 Task: Look for space in Lahr, Germany from 5th June, 2023 to 16th June, 2023 for 2 adults in price range Rs.7000 to Rs.15000. Place can be entire place with 1  bedroom having 1 bed and 1 bathroom. Property type can be house, flat, guest house, hotel. Booking option can be shelf check-in. Required host language is English.
Action: Mouse moved to (408, 112)
Screenshot: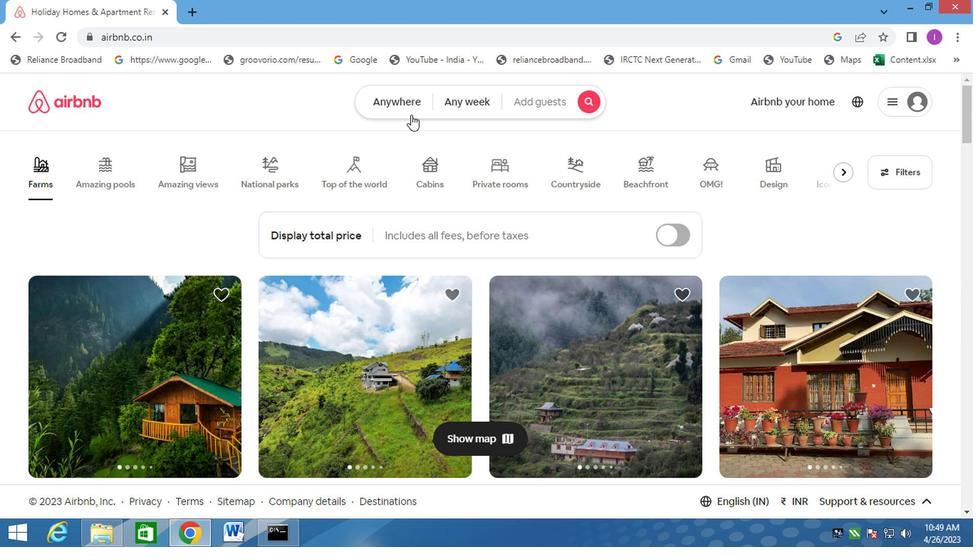 
Action: Mouse pressed left at (408, 112)
Screenshot: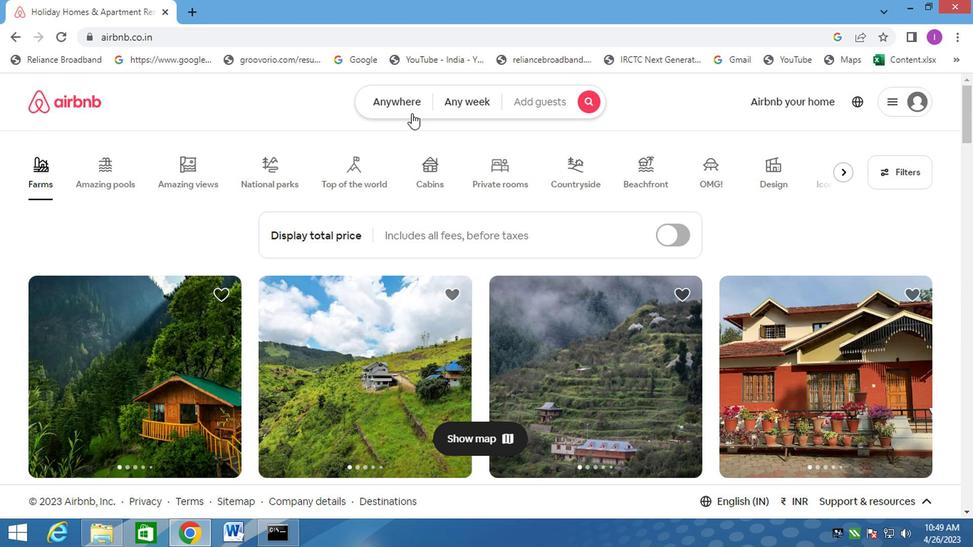
Action: Mouse moved to (283, 155)
Screenshot: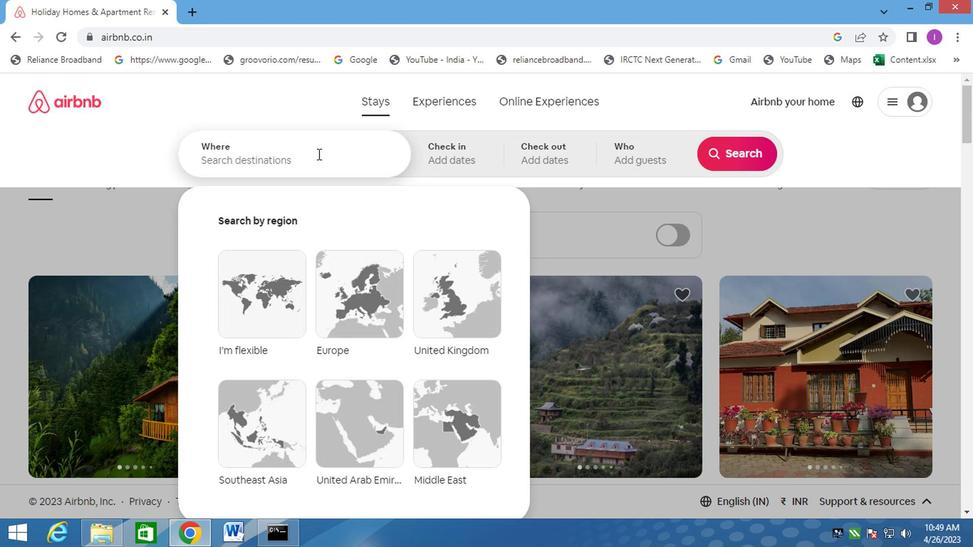 
Action: Mouse pressed left at (283, 155)
Screenshot: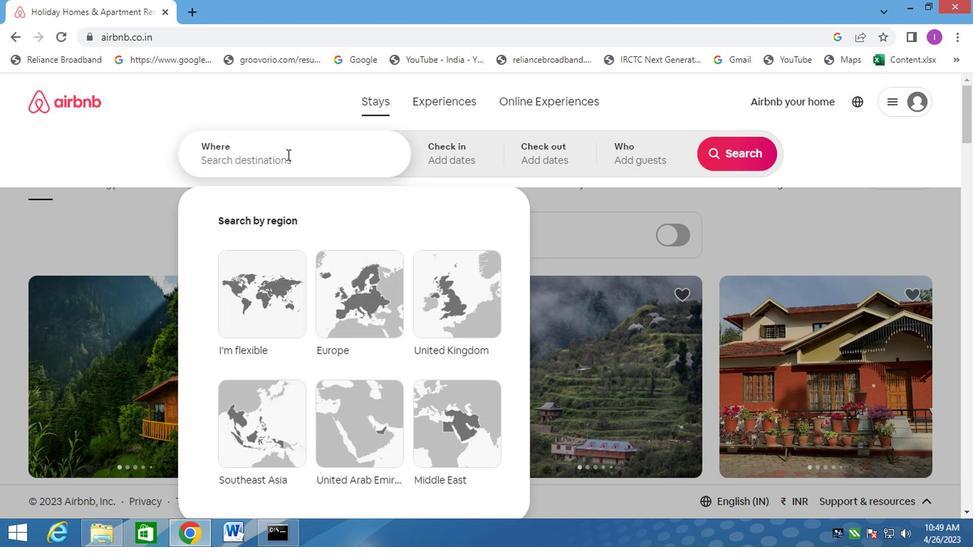 
Action: Key pressed <Key.shift>LAHR,GERMANY
Screenshot: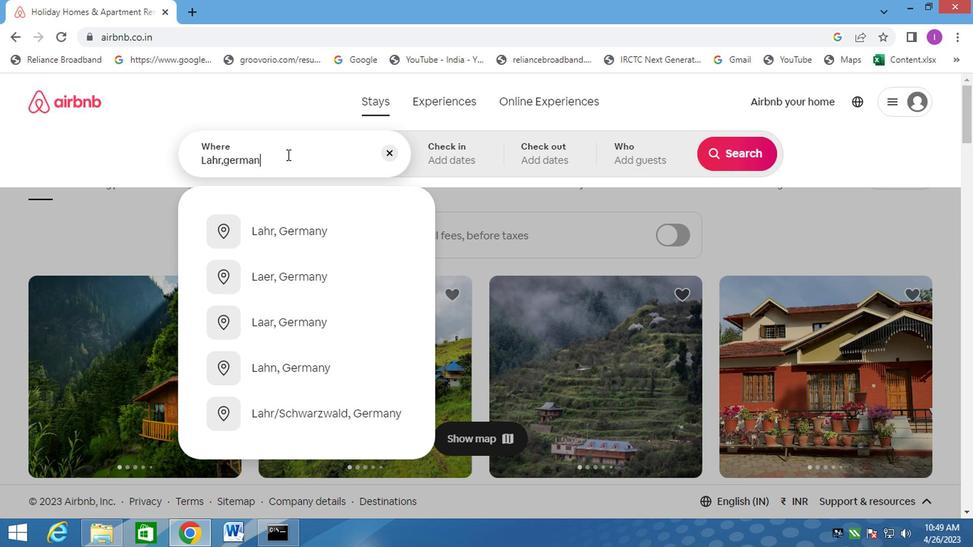 
Action: Mouse moved to (275, 238)
Screenshot: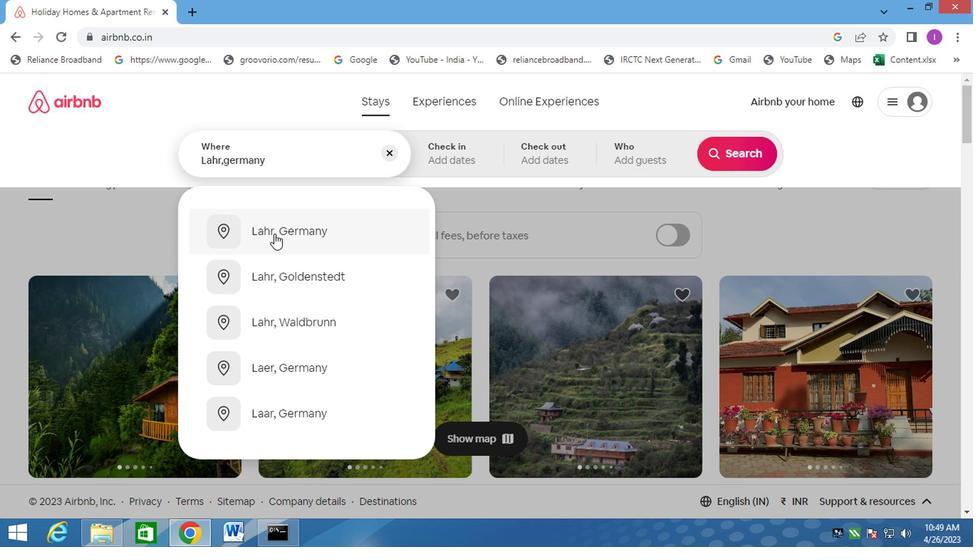 
Action: Mouse pressed left at (275, 238)
Screenshot: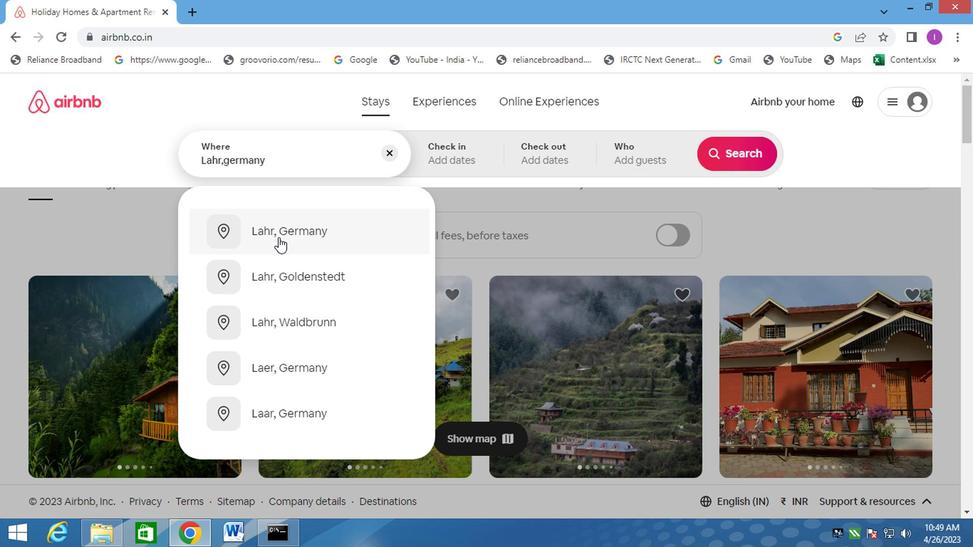 
Action: Mouse moved to (726, 269)
Screenshot: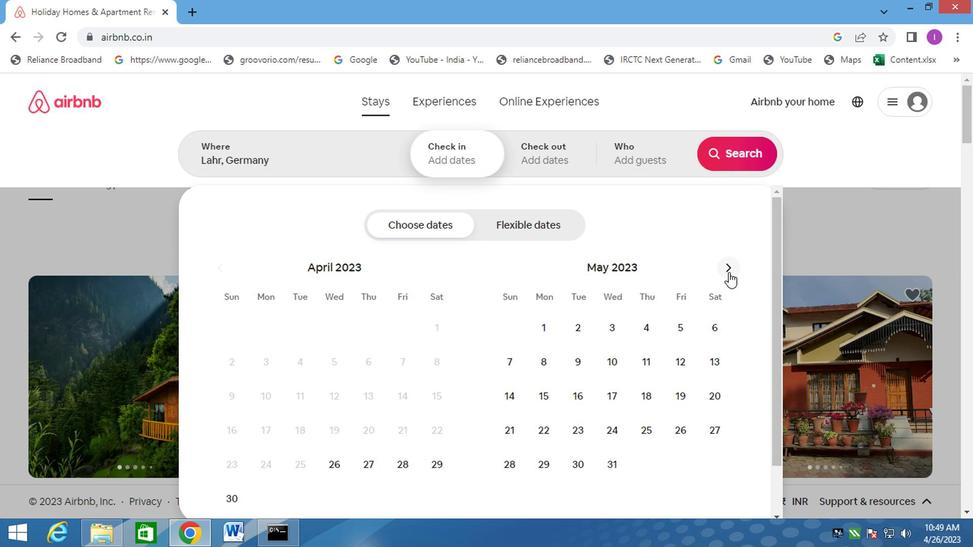
Action: Mouse pressed left at (726, 269)
Screenshot: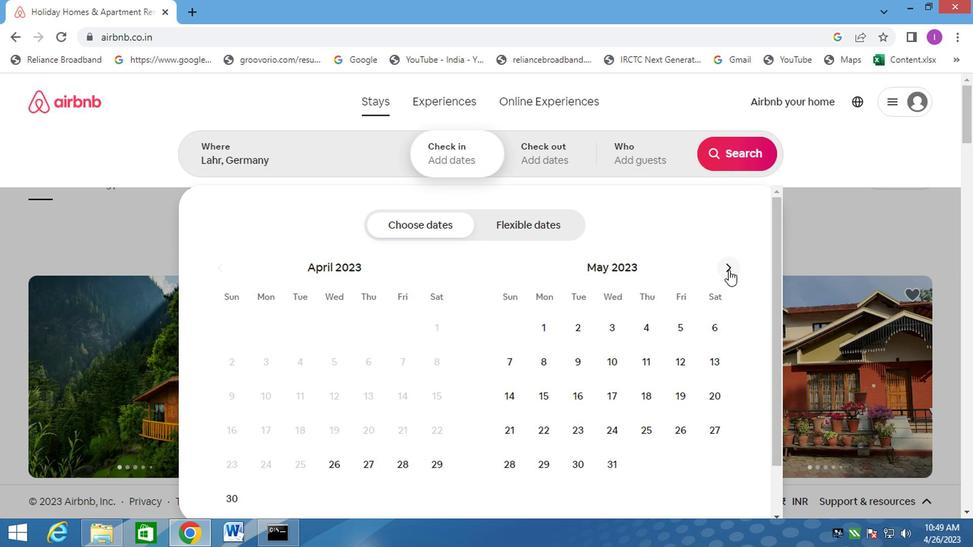 
Action: Mouse moved to (536, 361)
Screenshot: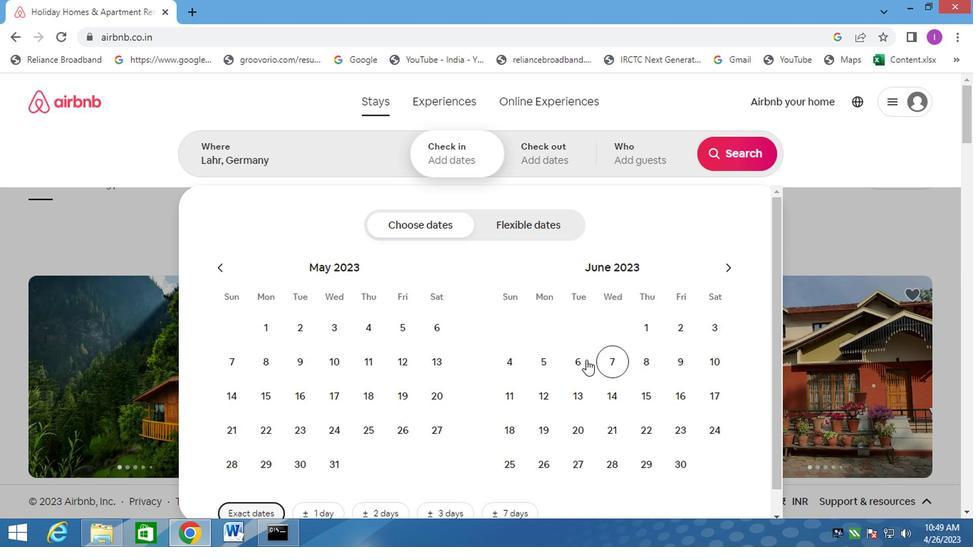 
Action: Mouse pressed left at (536, 361)
Screenshot: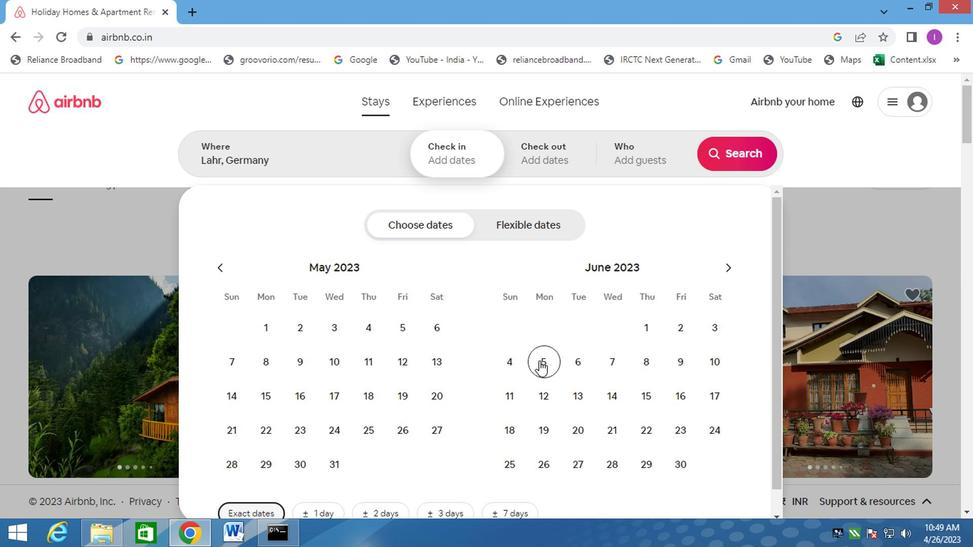 
Action: Mouse moved to (682, 400)
Screenshot: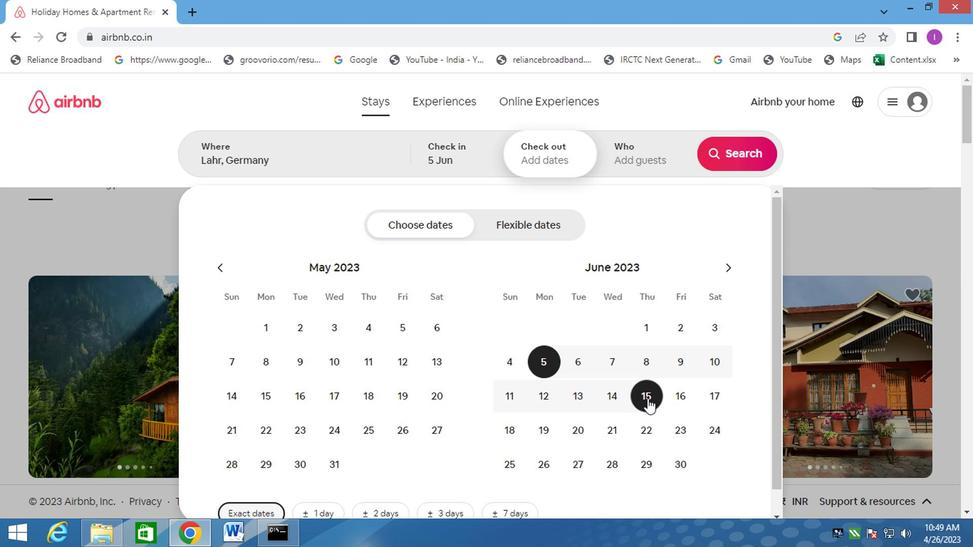 
Action: Mouse pressed left at (682, 400)
Screenshot: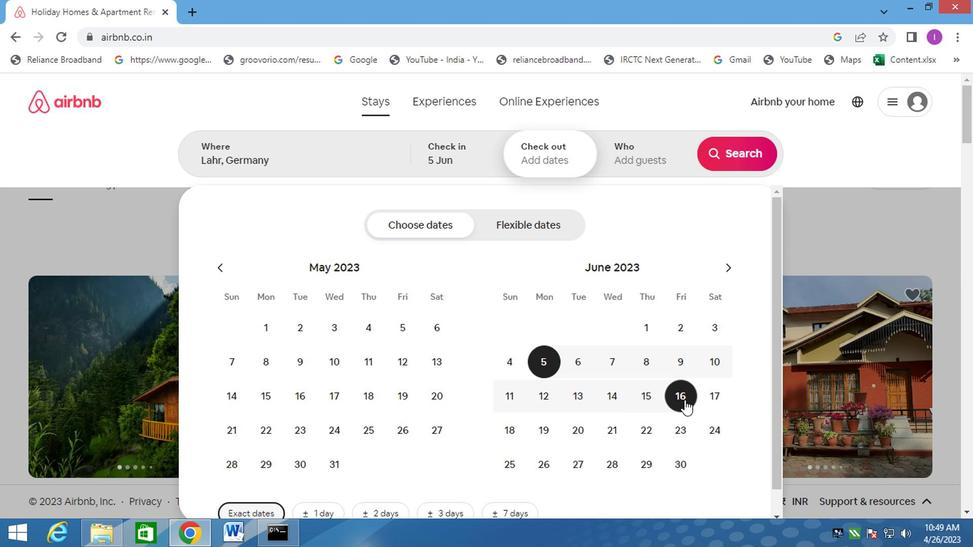 
Action: Mouse moved to (666, 156)
Screenshot: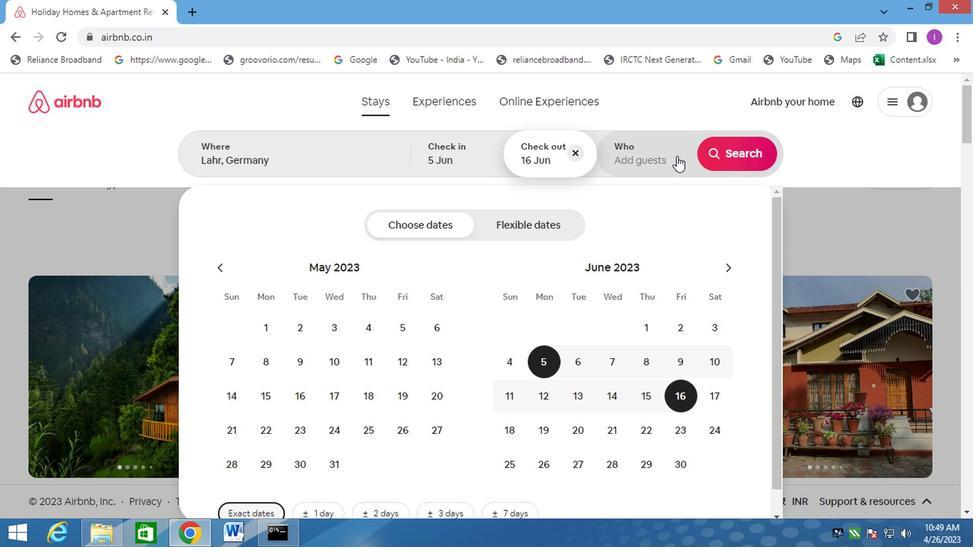 
Action: Mouse pressed left at (666, 156)
Screenshot: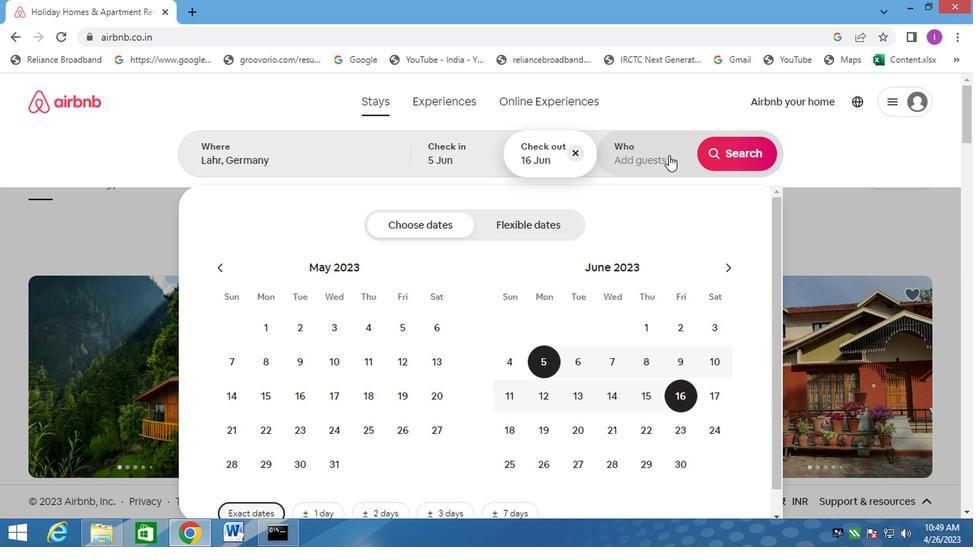 
Action: Mouse moved to (743, 233)
Screenshot: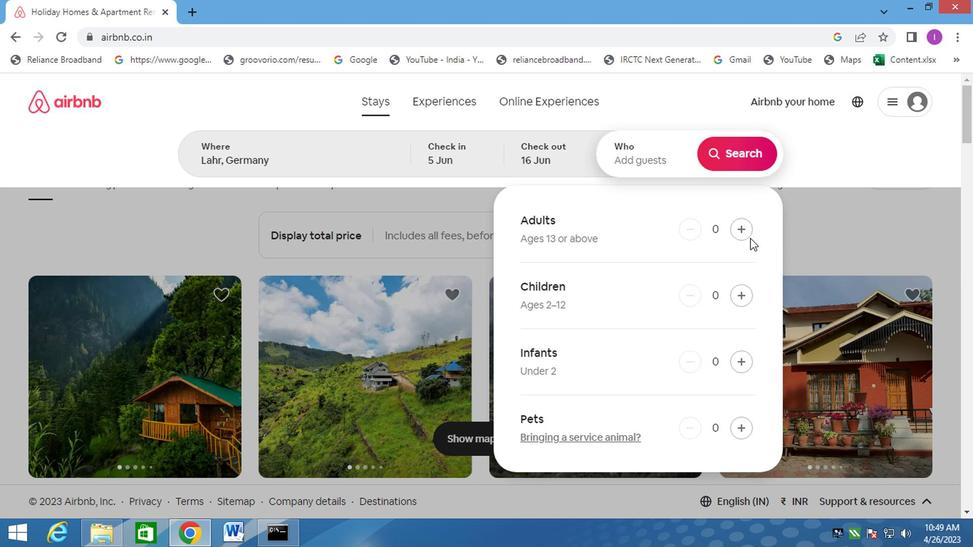 
Action: Mouse pressed left at (743, 233)
Screenshot: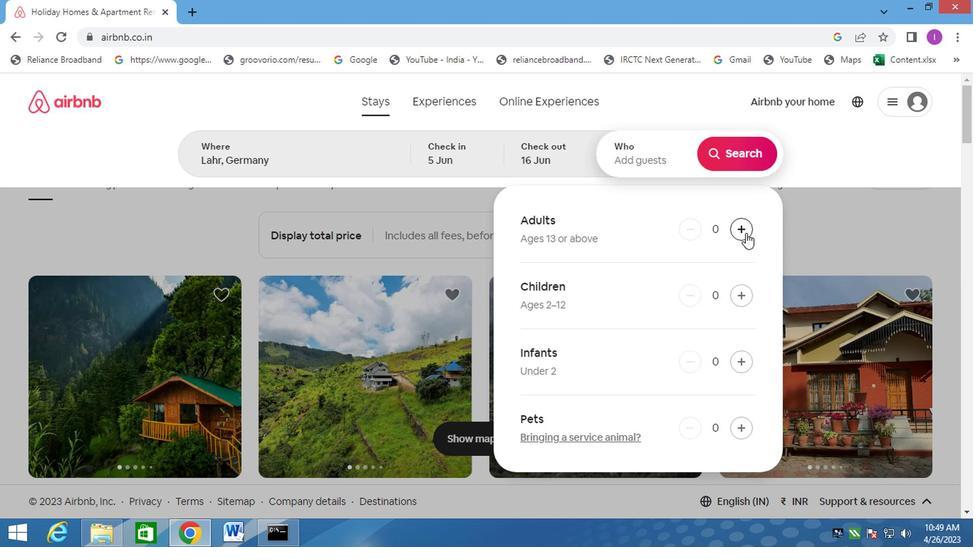 
Action: Mouse pressed left at (743, 233)
Screenshot: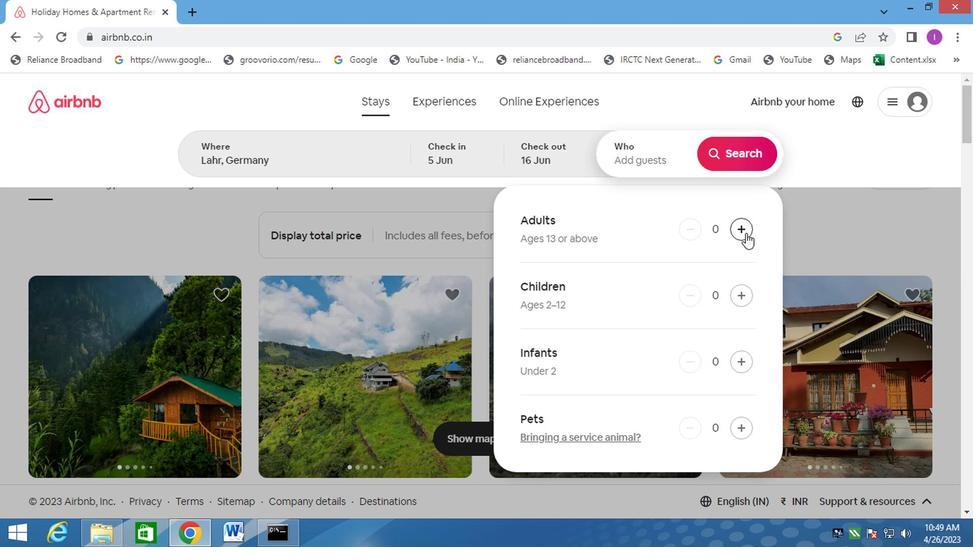 
Action: Mouse pressed left at (743, 233)
Screenshot: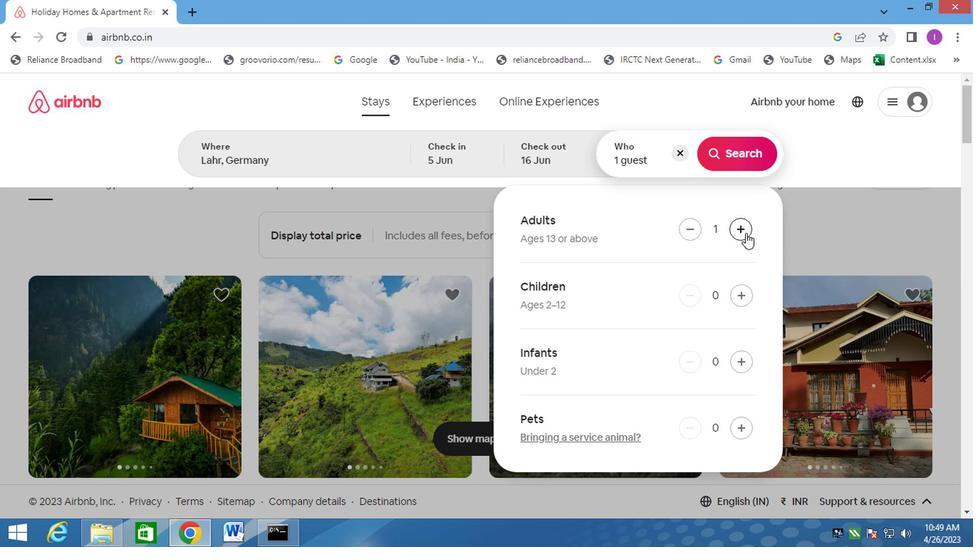 
Action: Mouse pressed left at (743, 233)
Screenshot: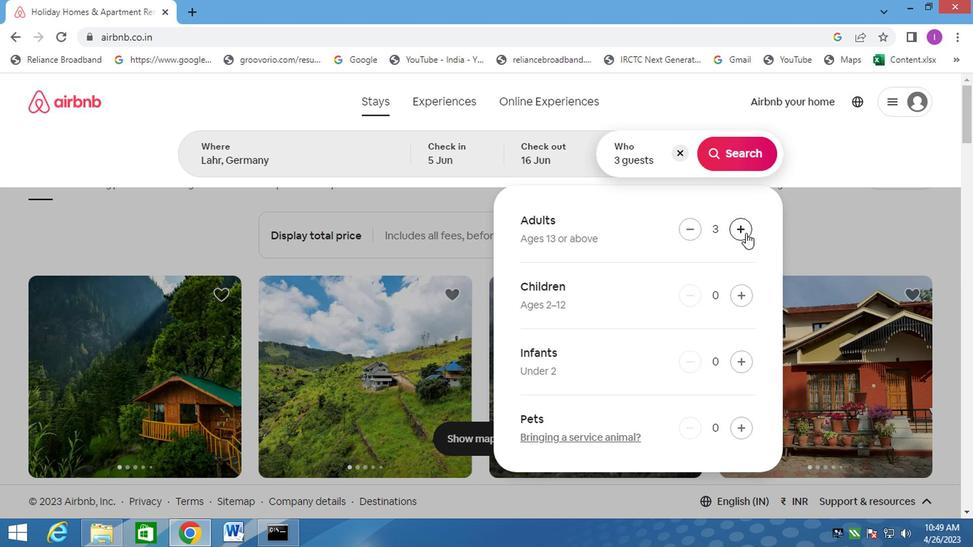 
Action: Mouse pressed left at (743, 233)
Screenshot: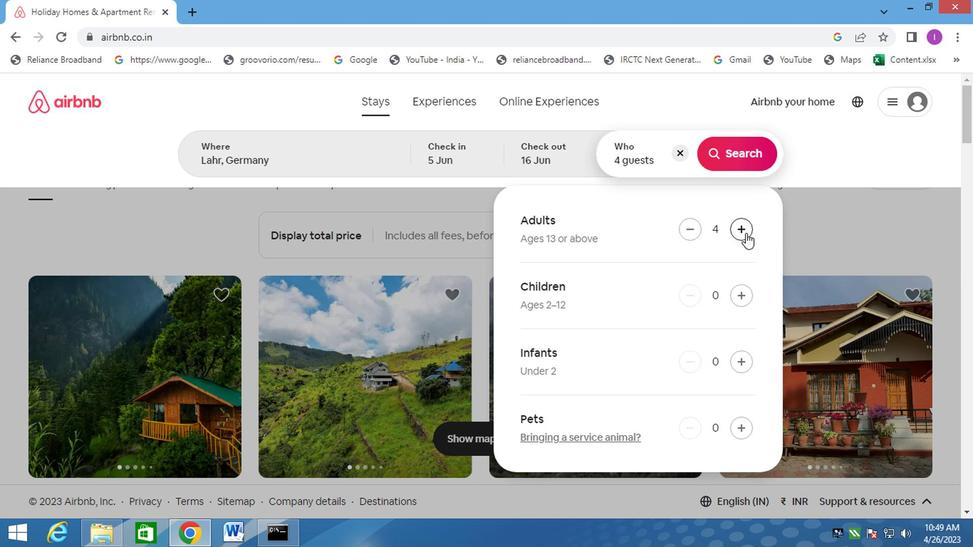 
Action: Mouse moved to (679, 225)
Screenshot: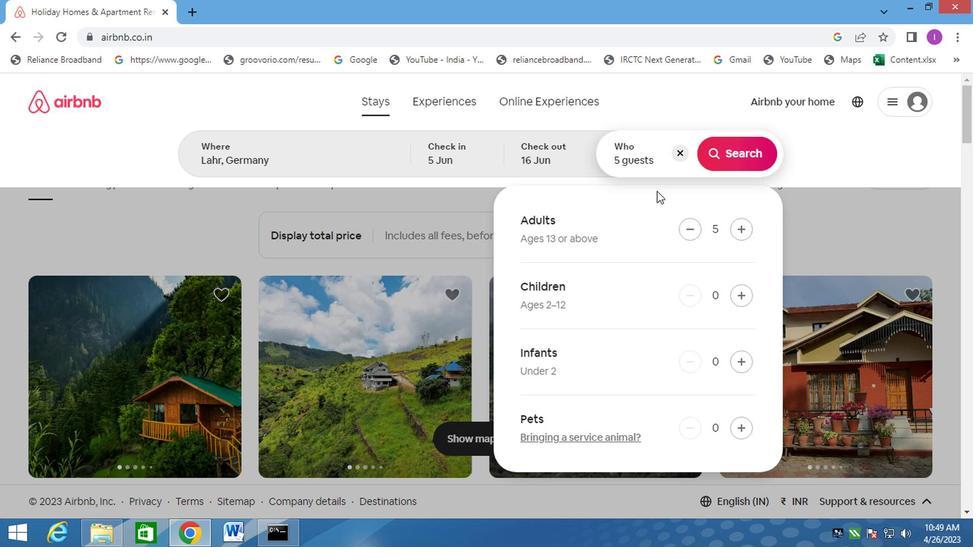 
Action: Mouse pressed left at (679, 225)
Screenshot: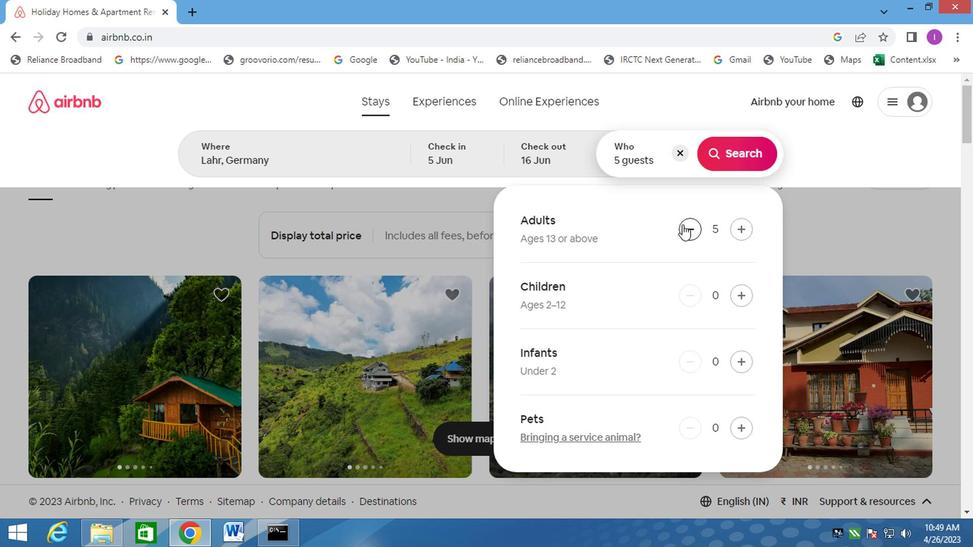 
Action: Mouse pressed left at (679, 225)
Screenshot: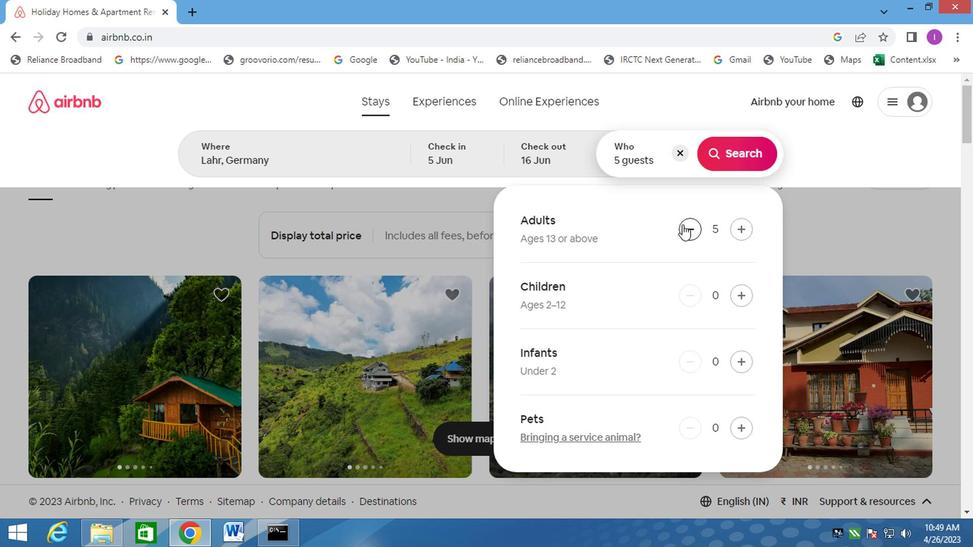 
Action: Mouse pressed left at (679, 225)
Screenshot: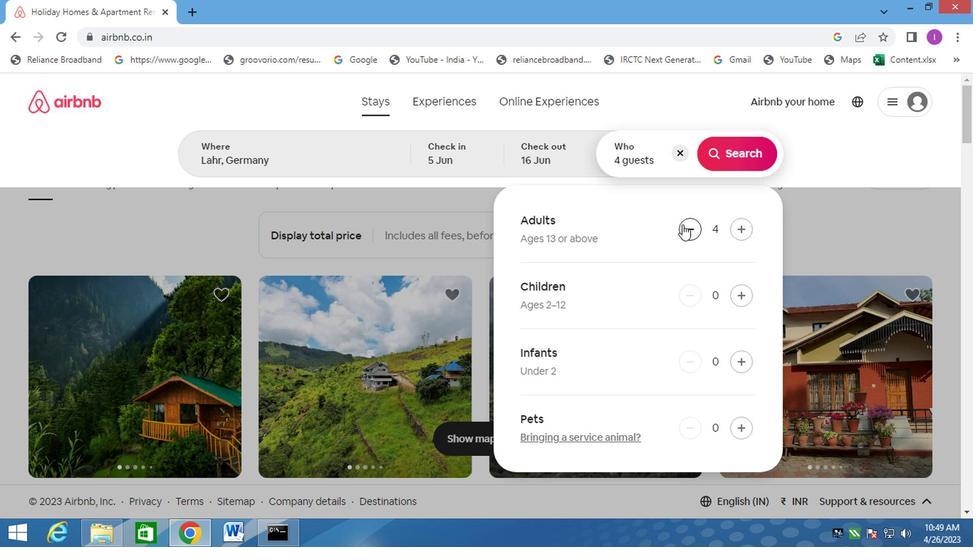 
Action: Mouse moved to (764, 151)
Screenshot: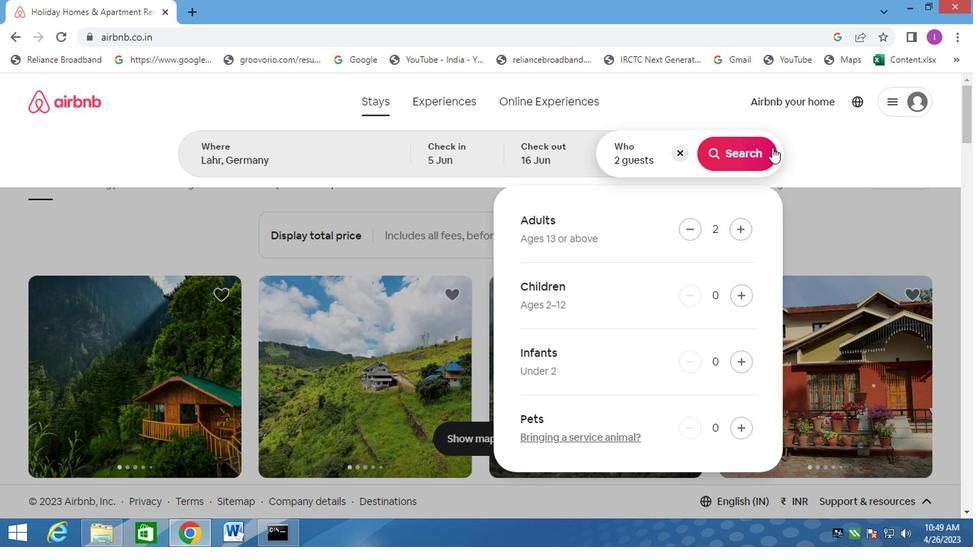 
Action: Mouse pressed left at (764, 151)
Screenshot: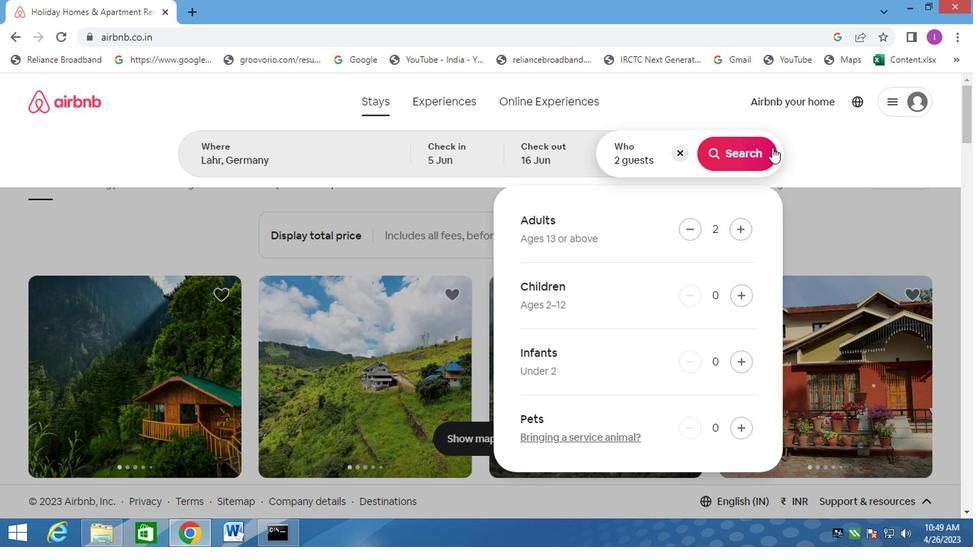 
Action: Mouse moved to (918, 164)
Screenshot: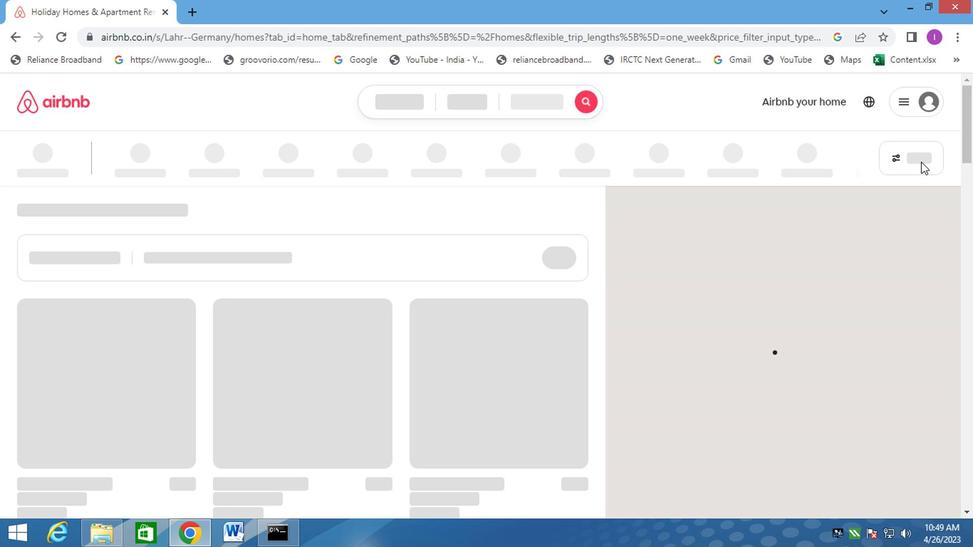 
Action: Mouse pressed left at (918, 164)
Screenshot: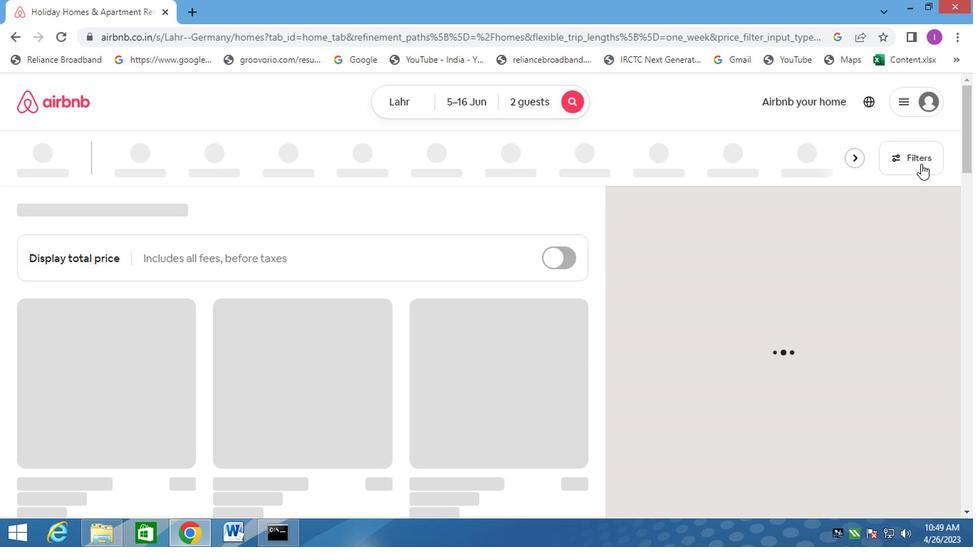 
Action: Mouse moved to (314, 340)
Screenshot: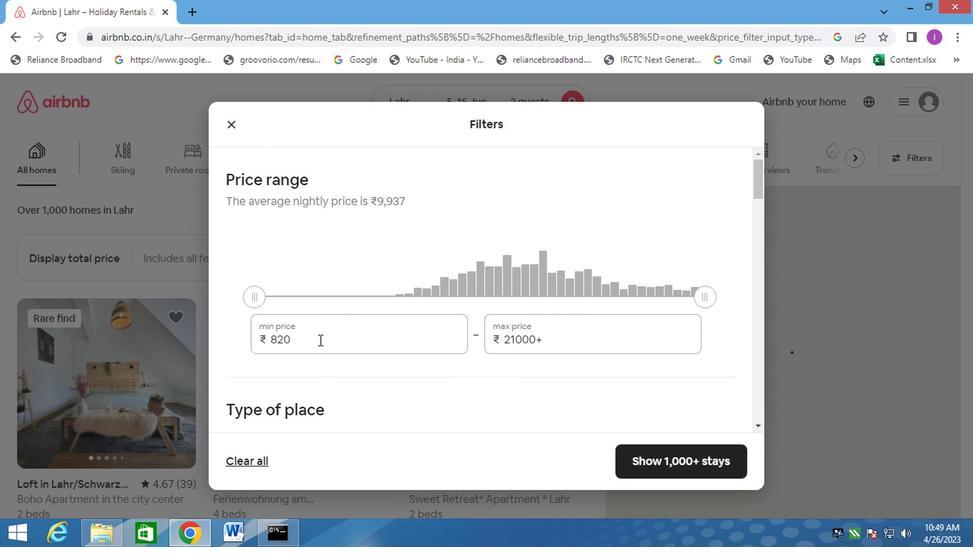 
Action: Mouse pressed left at (314, 340)
Screenshot: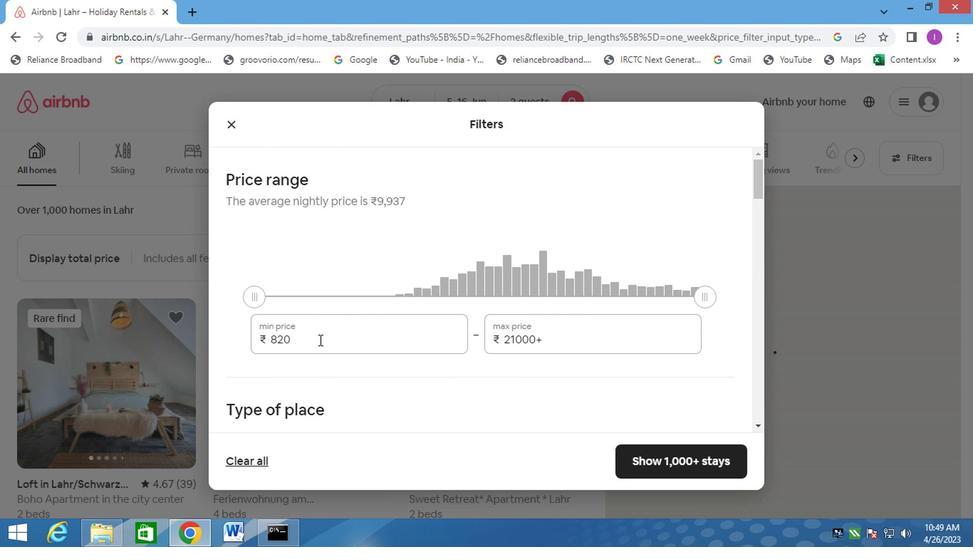 
Action: Mouse moved to (264, 335)
Screenshot: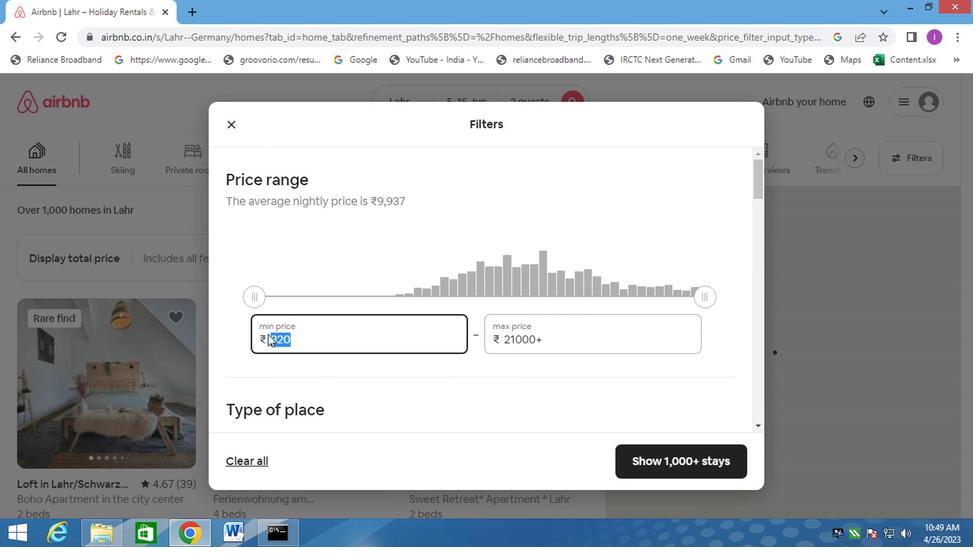 
Action: Key pressed 7000
Screenshot: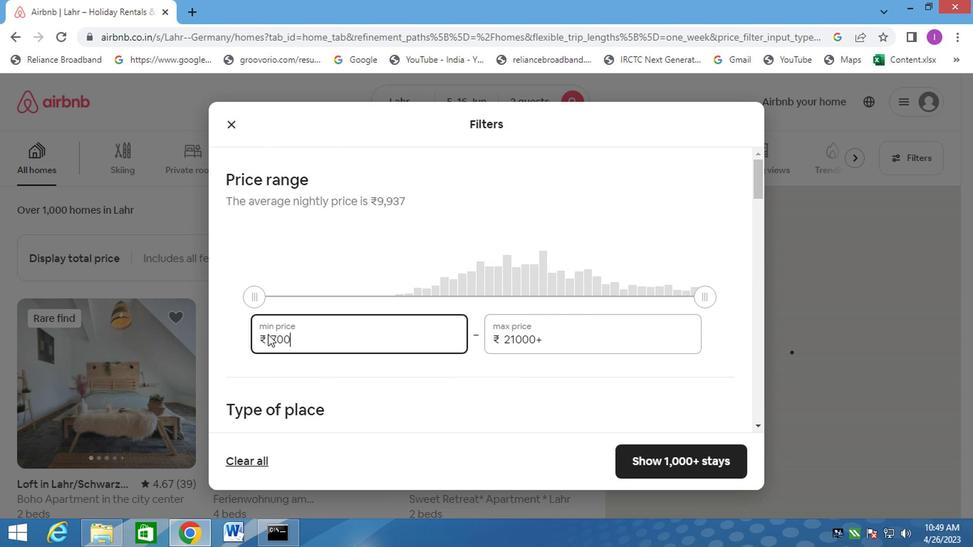 
Action: Mouse moved to (539, 337)
Screenshot: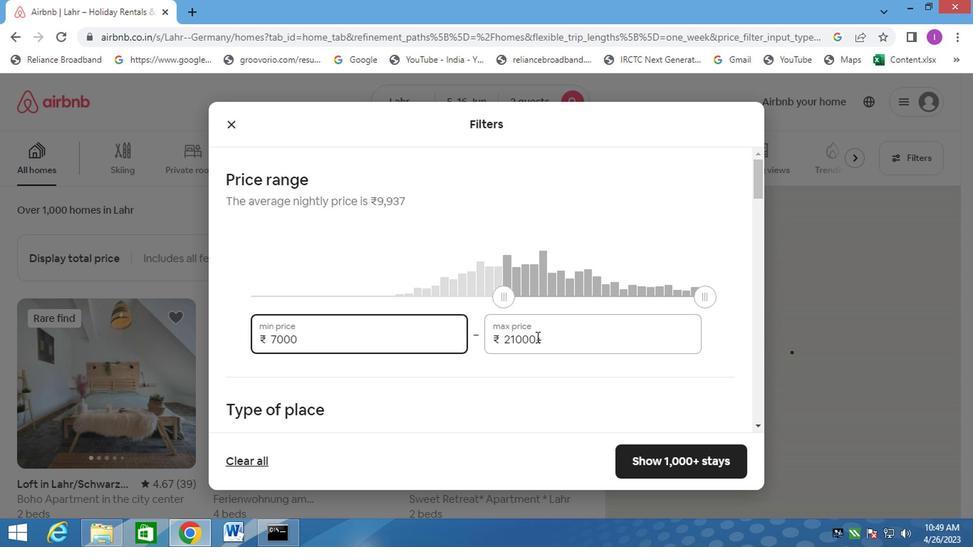 
Action: Mouse pressed left at (539, 337)
Screenshot: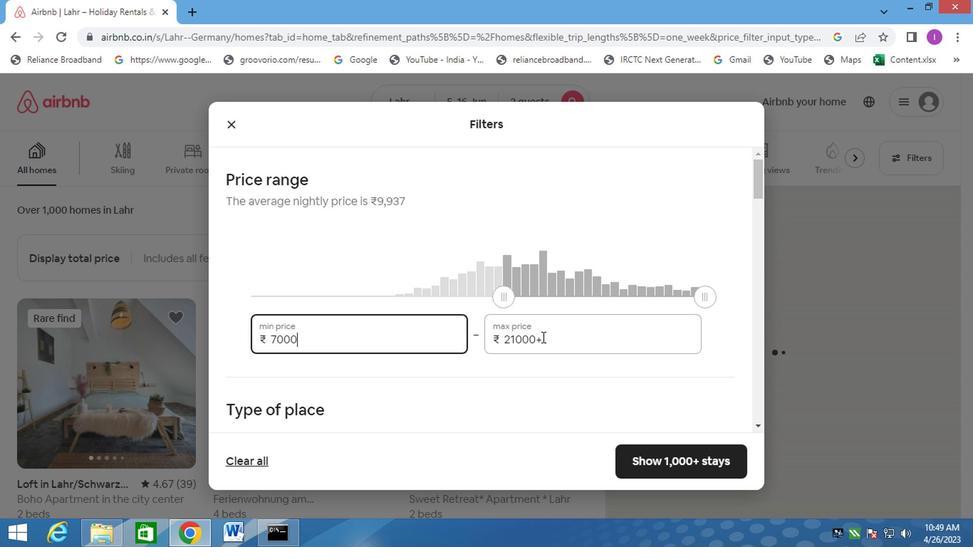 
Action: Mouse moved to (493, 335)
Screenshot: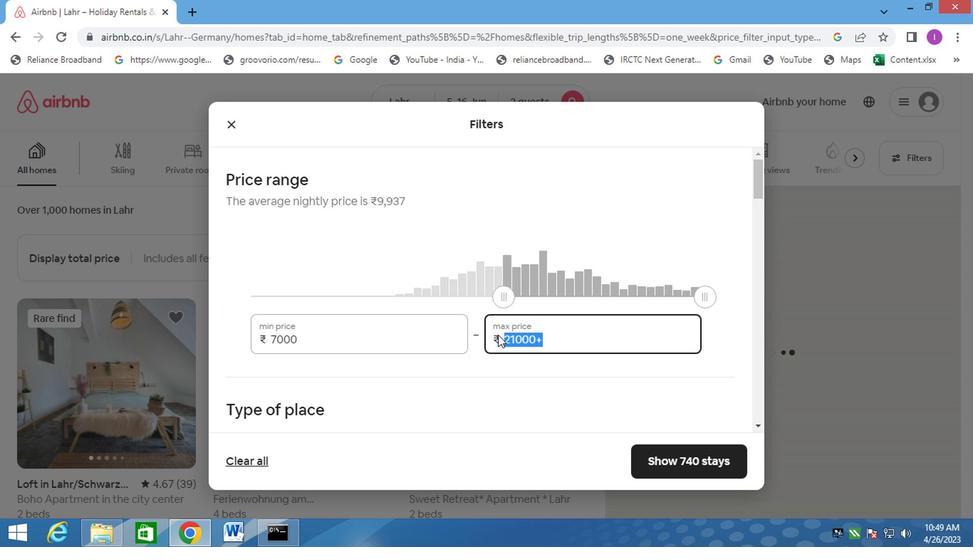 
Action: Key pressed 2<Key.backspace>15000
Screenshot: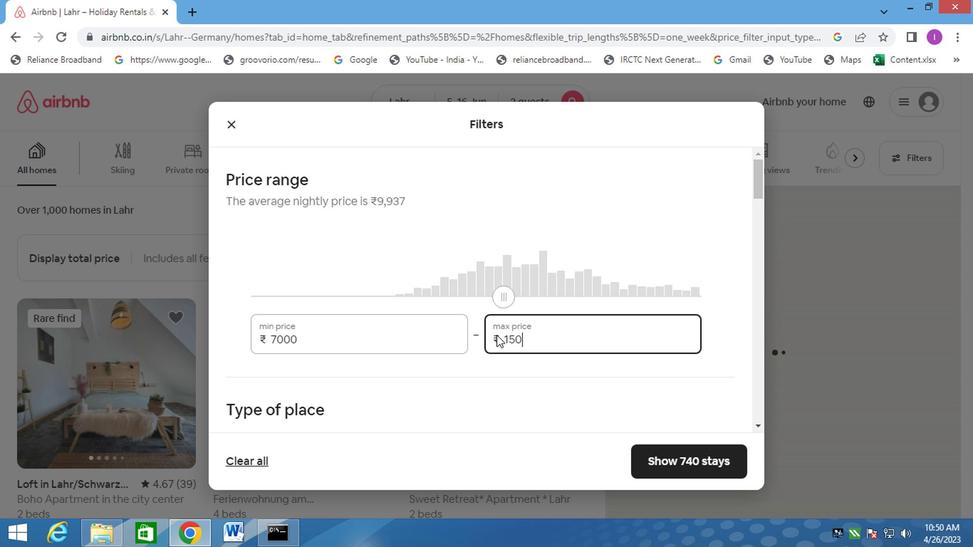 
Action: Mouse moved to (603, 427)
Screenshot: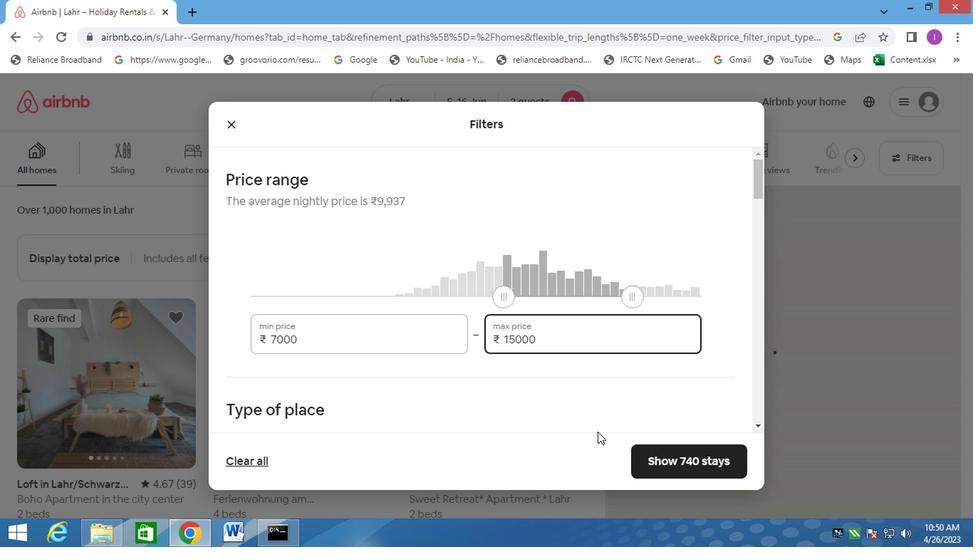 
Action: Mouse scrolled (602, 428) with delta (0, 0)
Screenshot: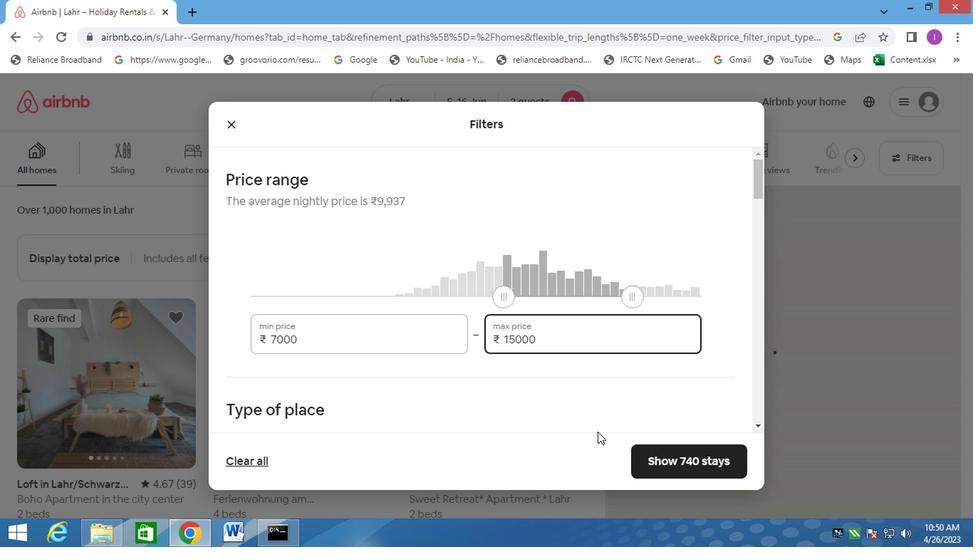 
Action: Mouse scrolled (602, 428) with delta (0, 0)
Screenshot: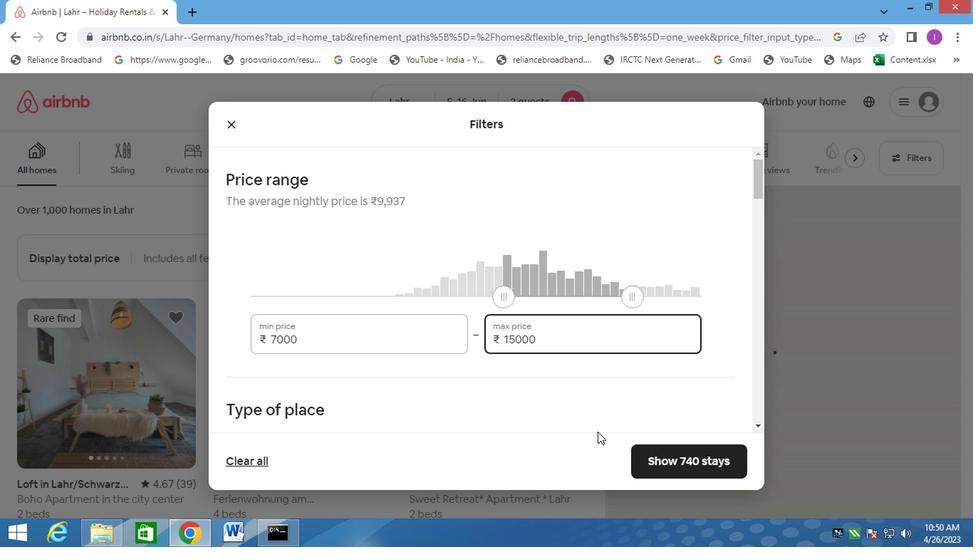 
Action: Mouse moved to (607, 422)
Screenshot: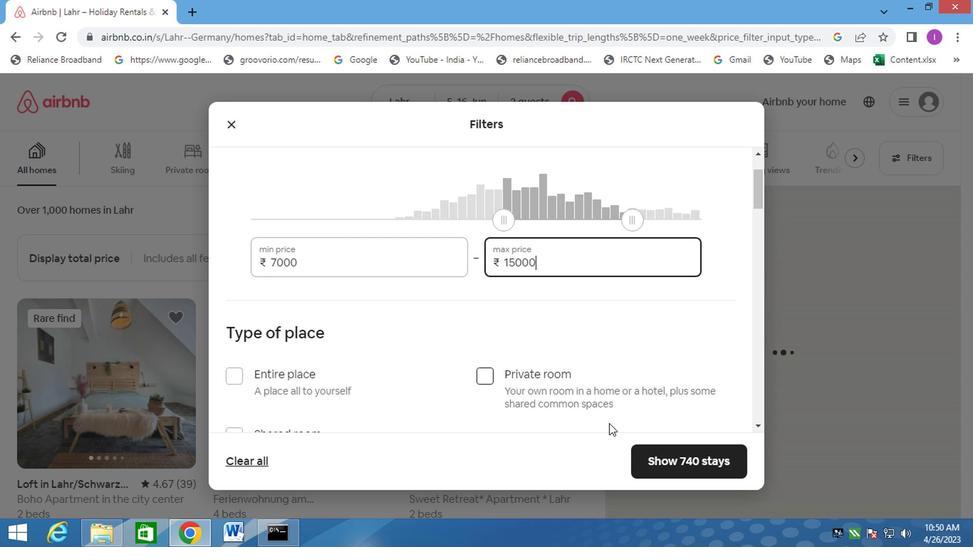 
Action: Mouse scrolled (607, 421) with delta (0, -1)
Screenshot: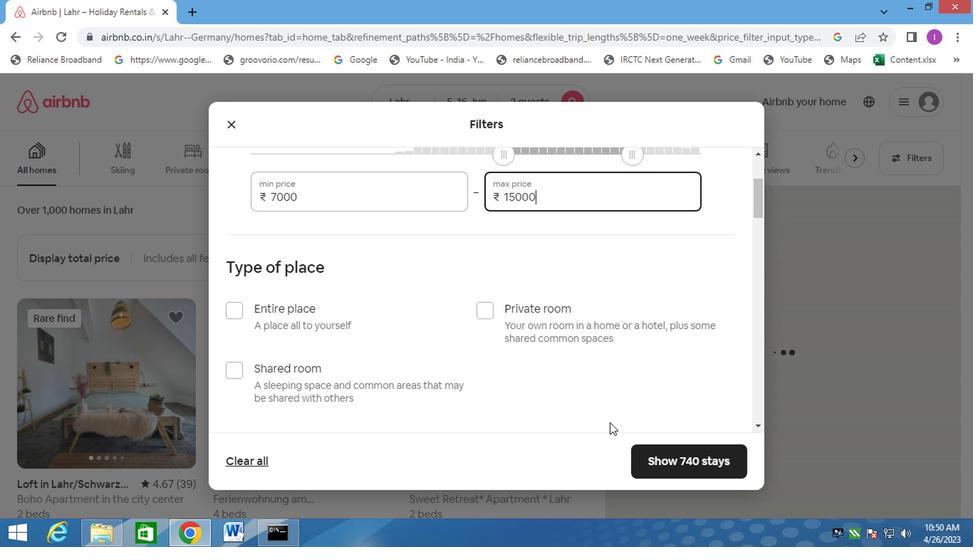 
Action: Mouse moved to (234, 238)
Screenshot: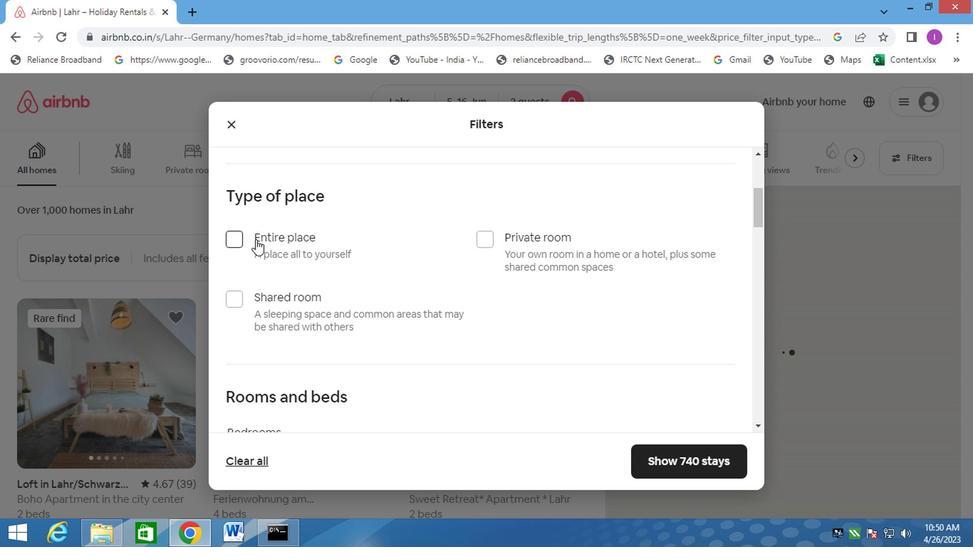 
Action: Mouse pressed left at (234, 238)
Screenshot: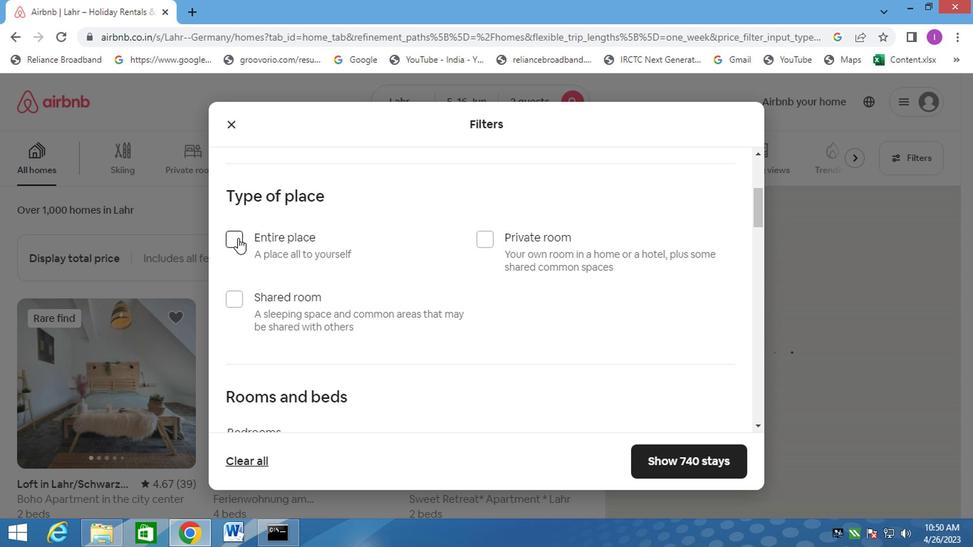 
Action: Mouse moved to (412, 288)
Screenshot: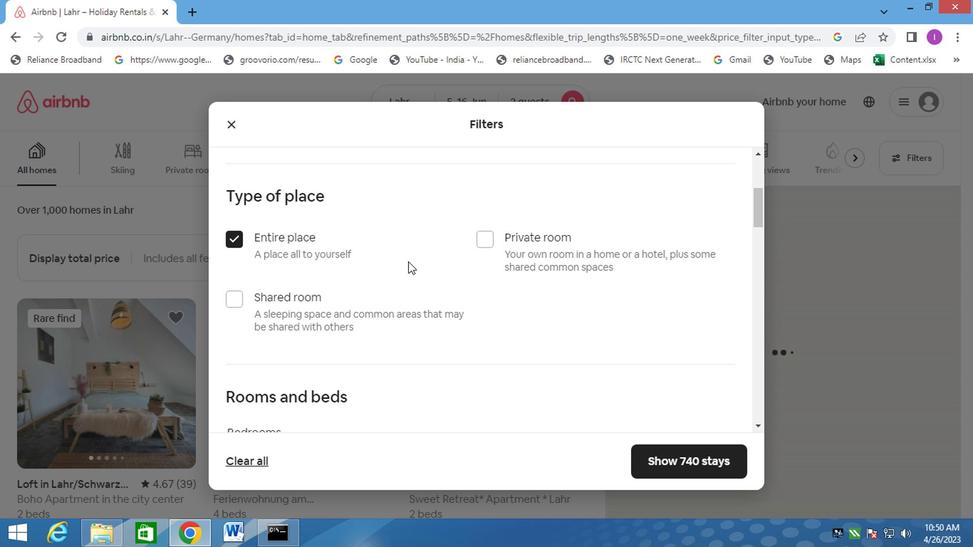 
Action: Mouse scrolled (410, 278) with delta (0, 0)
Screenshot: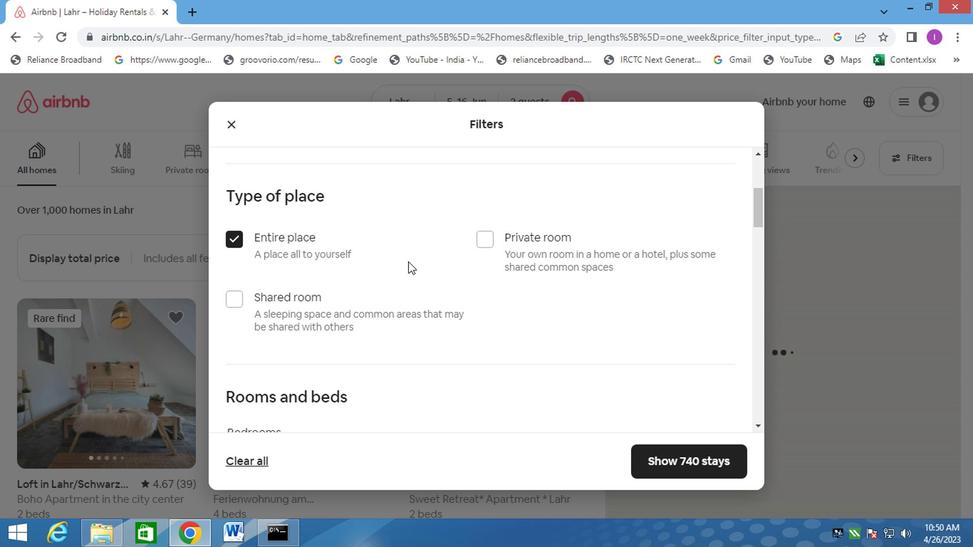 
Action: Mouse moved to (412, 289)
Screenshot: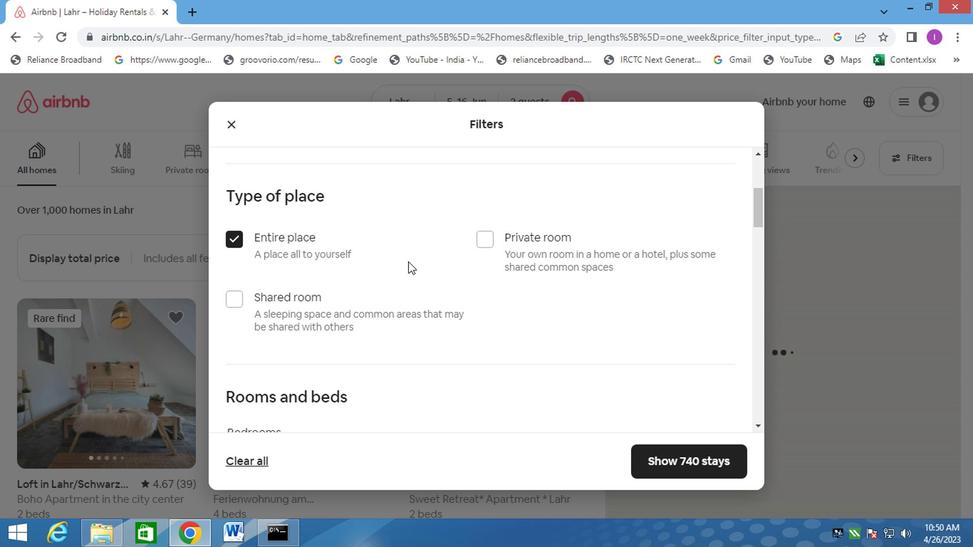 
Action: Mouse scrolled (412, 288) with delta (0, 0)
Screenshot: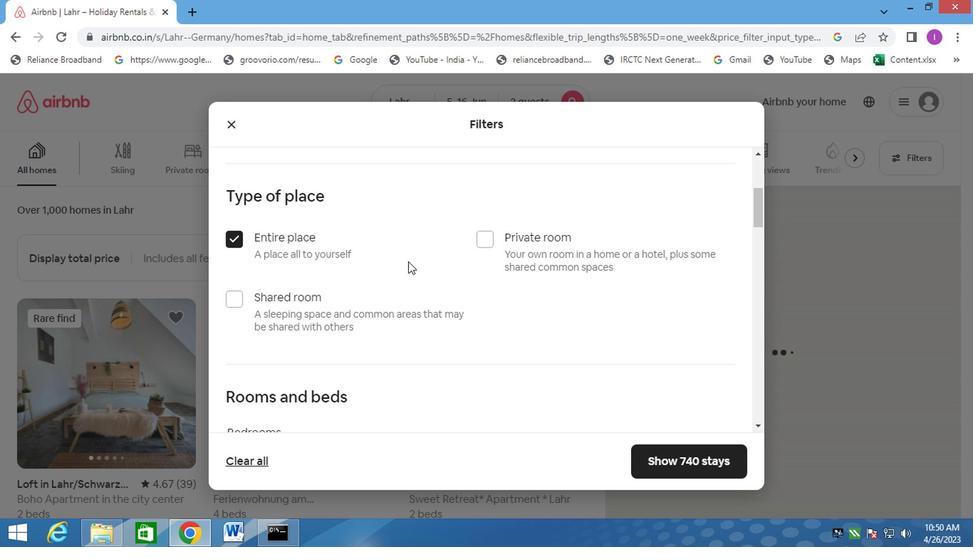 
Action: Mouse moved to (412, 289)
Screenshot: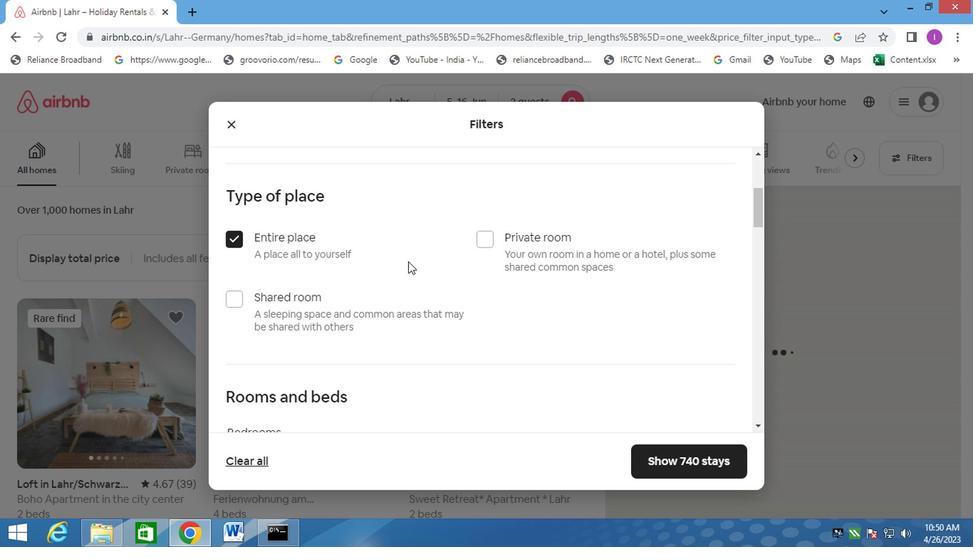 
Action: Mouse scrolled (412, 288) with delta (0, 0)
Screenshot: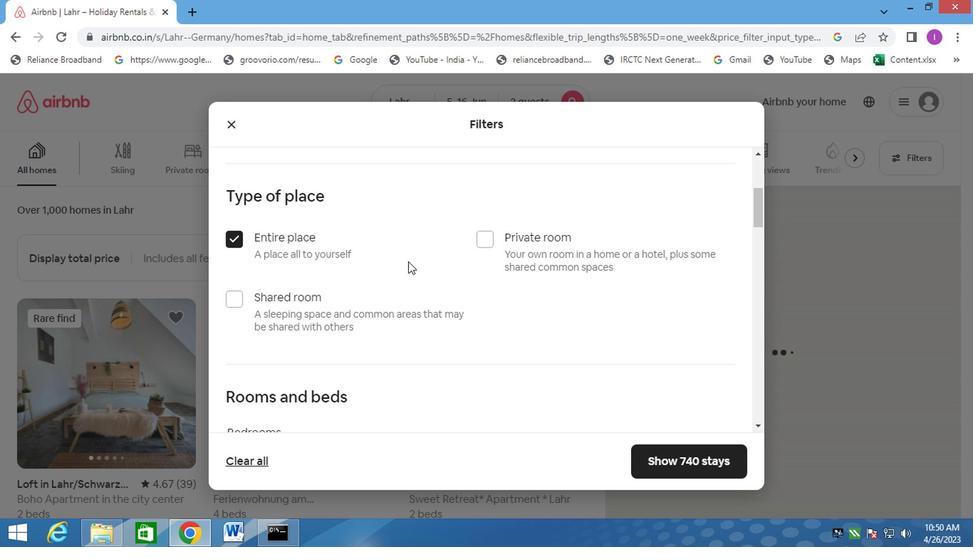 
Action: Mouse scrolled (412, 288) with delta (0, -1)
Screenshot: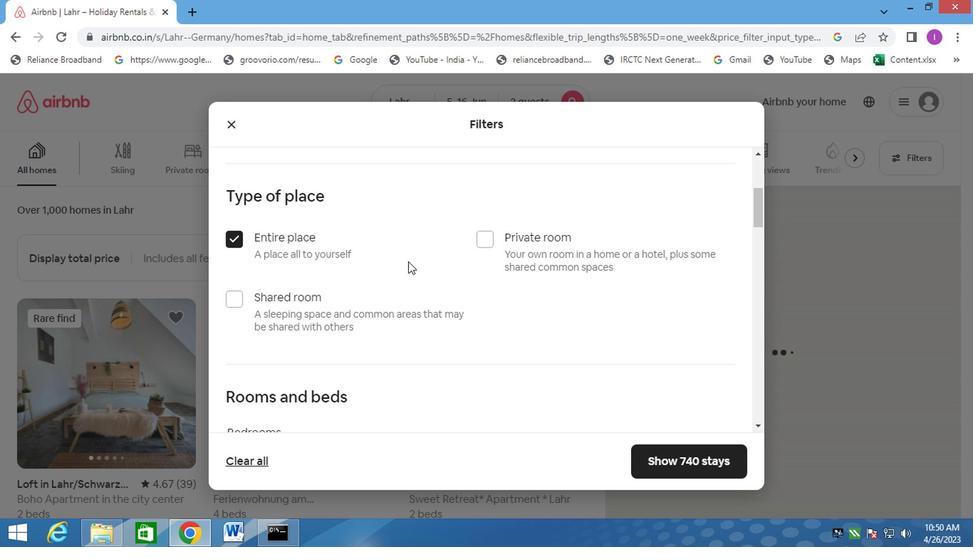 
Action: Mouse moved to (317, 190)
Screenshot: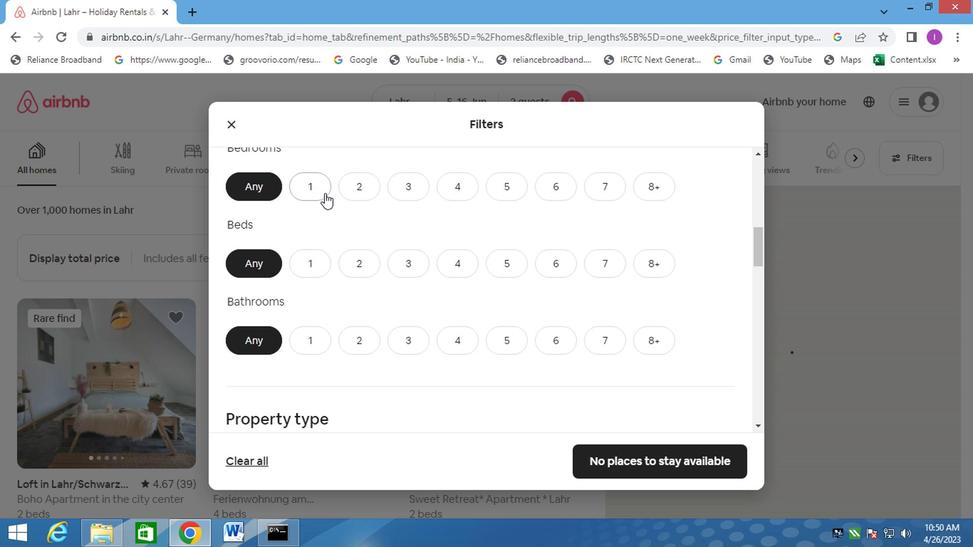 
Action: Mouse pressed left at (317, 190)
Screenshot: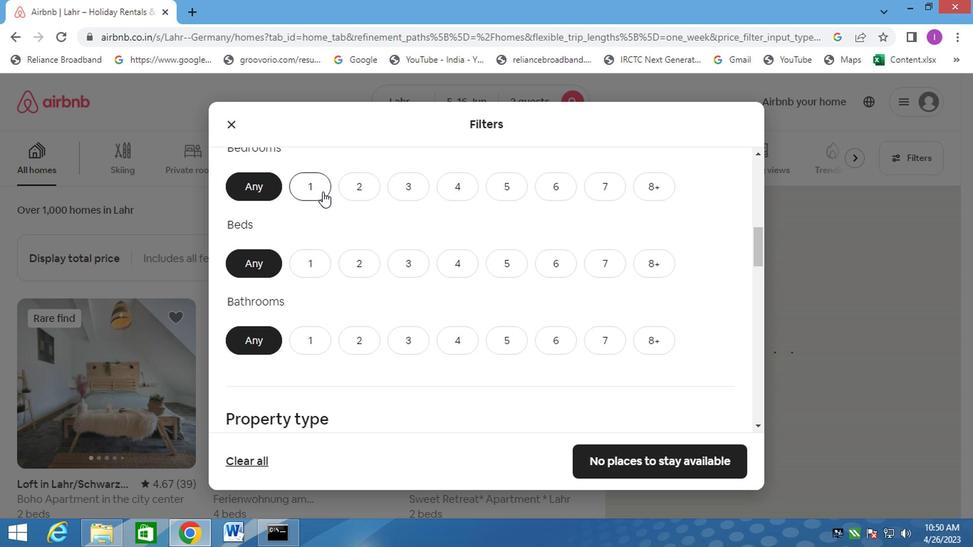 
Action: Mouse moved to (299, 257)
Screenshot: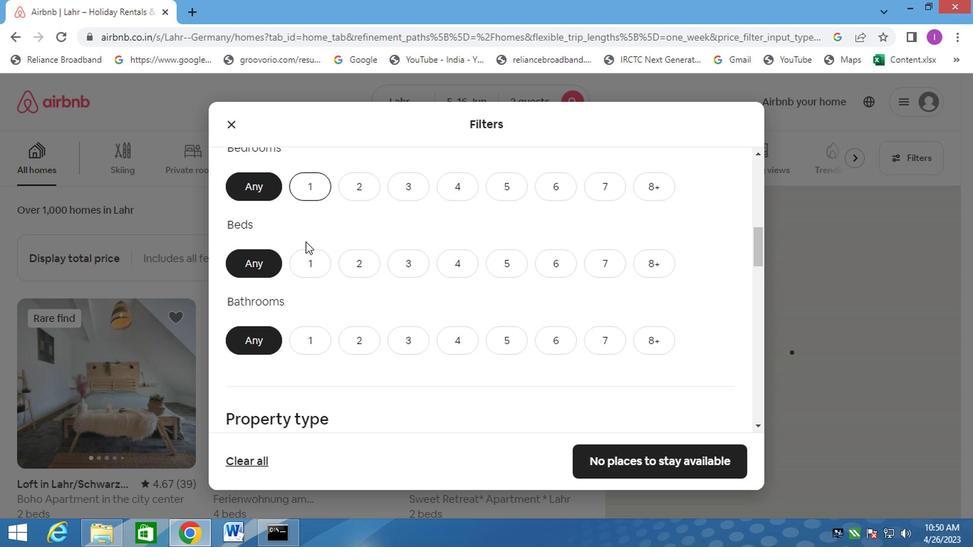 
Action: Mouse pressed left at (299, 257)
Screenshot: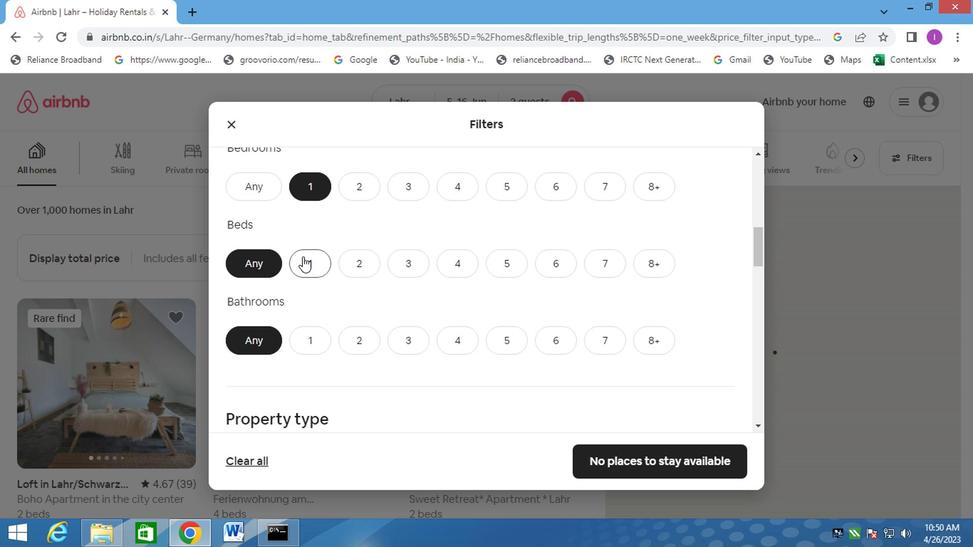 
Action: Mouse moved to (310, 335)
Screenshot: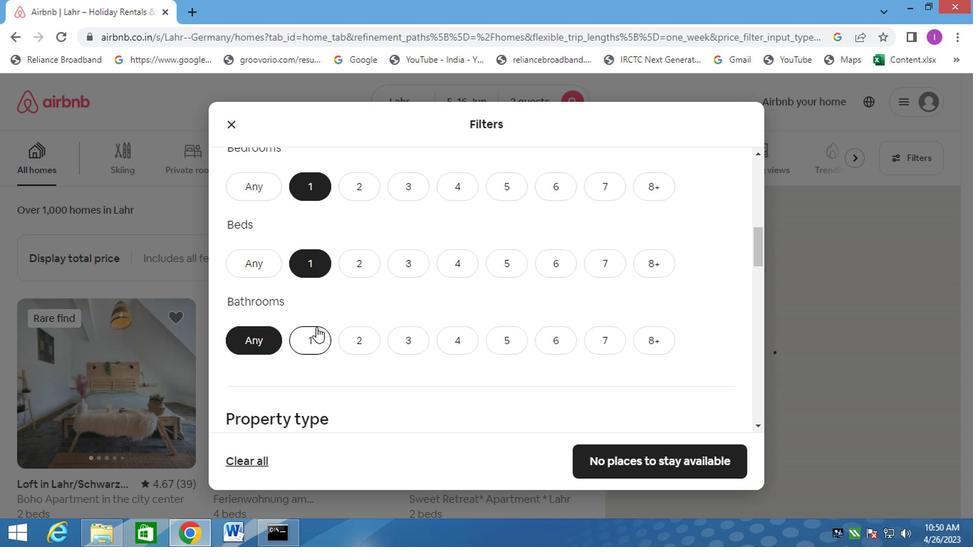 
Action: Mouse pressed left at (310, 335)
Screenshot: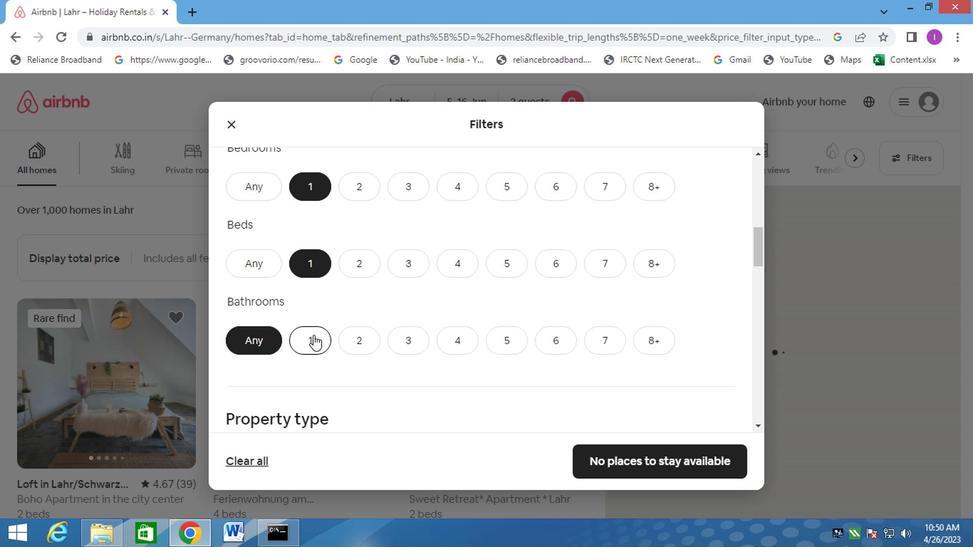
Action: Mouse moved to (415, 299)
Screenshot: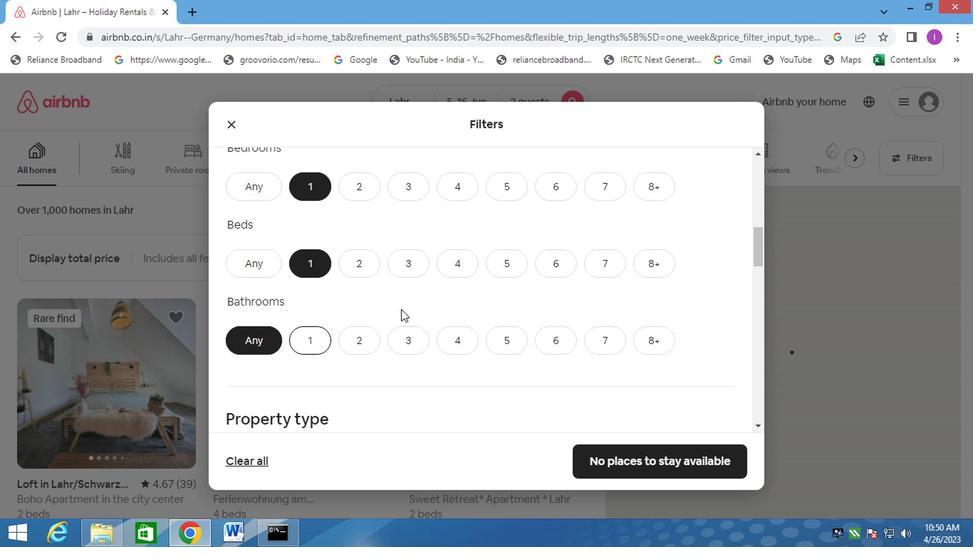 
Action: Mouse scrolled (415, 298) with delta (0, -1)
Screenshot: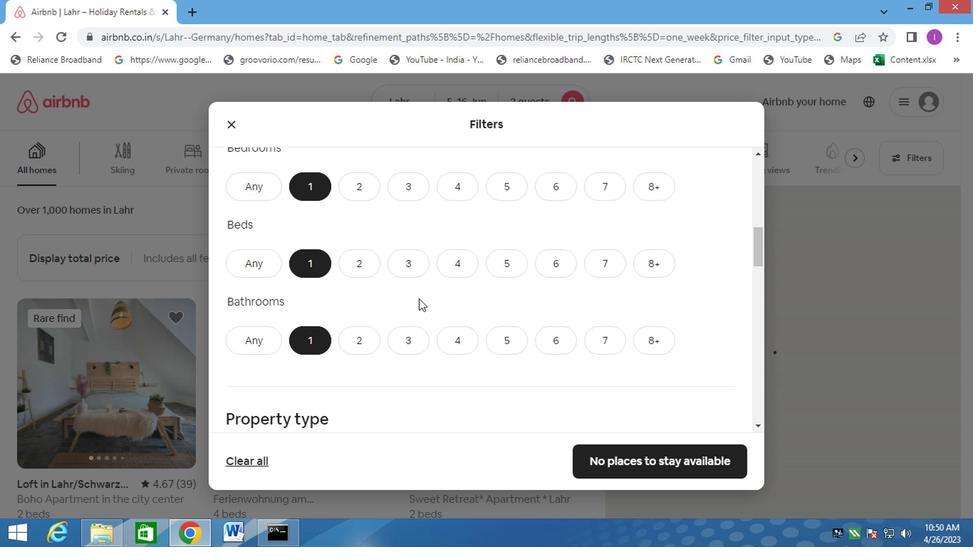 
Action: Mouse scrolled (415, 298) with delta (0, -1)
Screenshot: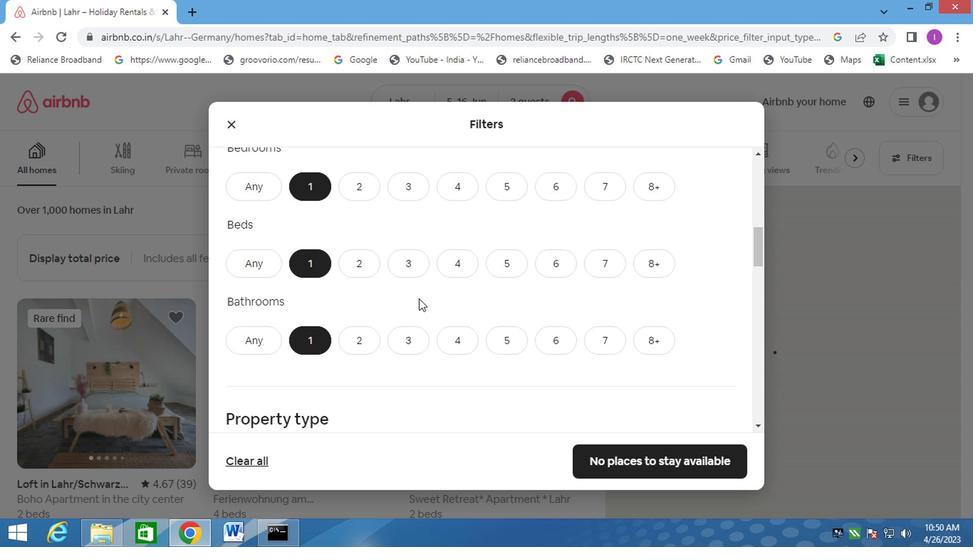 
Action: Mouse scrolled (415, 298) with delta (0, -1)
Screenshot: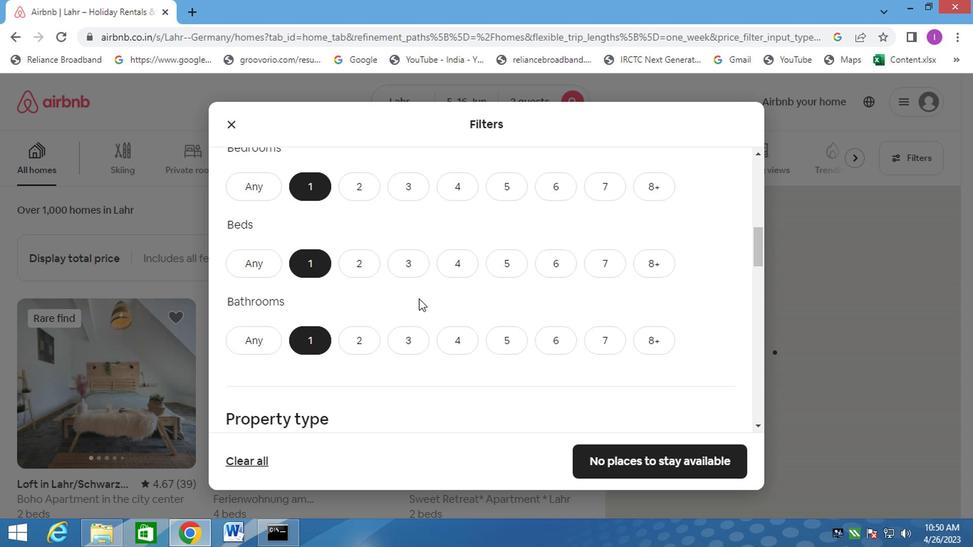 
Action: Mouse moved to (446, 303)
Screenshot: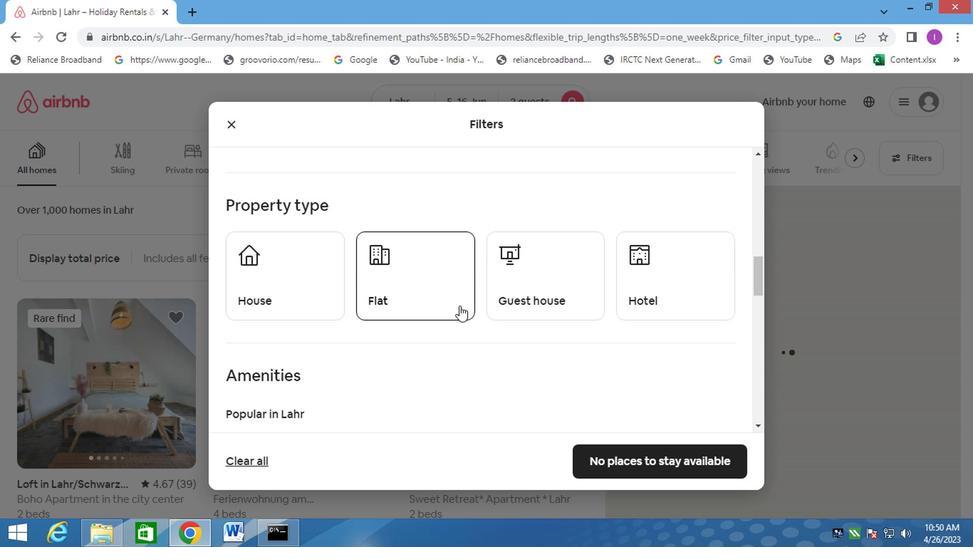
Action: Mouse pressed left at (446, 303)
Screenshot: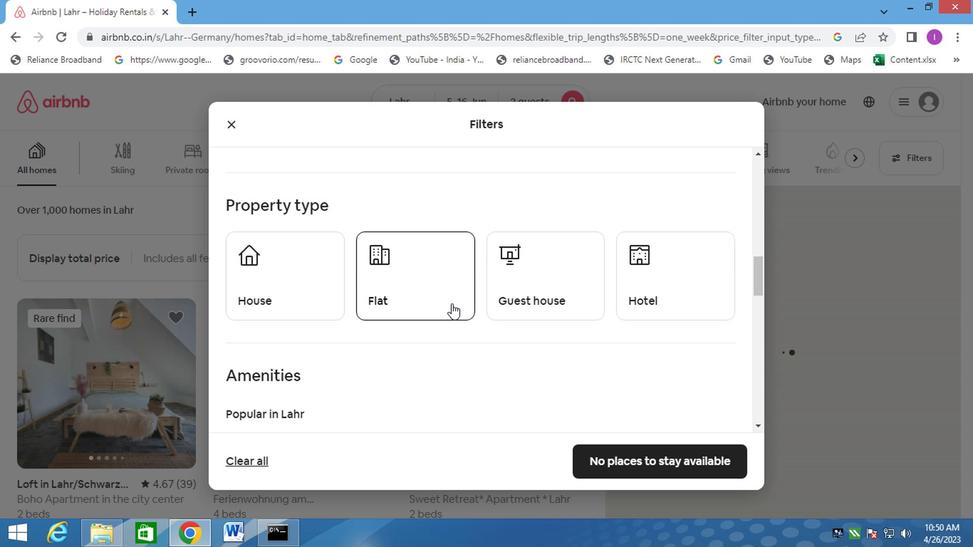 
Action: Mouse moved to (542, 310)
Screenshot: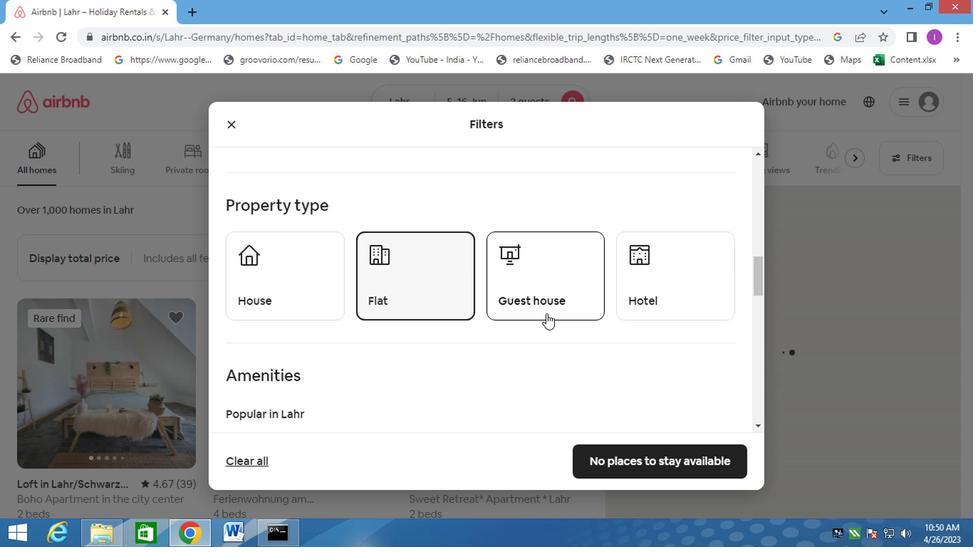 
Action: Mouse pressed left at (542, 310)
Screenshot: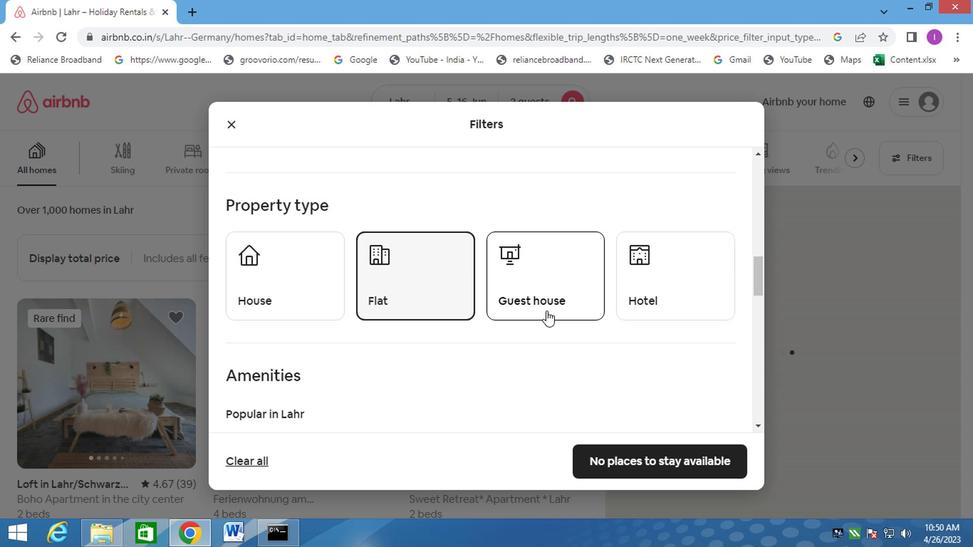 
Action: Mouse moved to (267, 286)
Screenshot: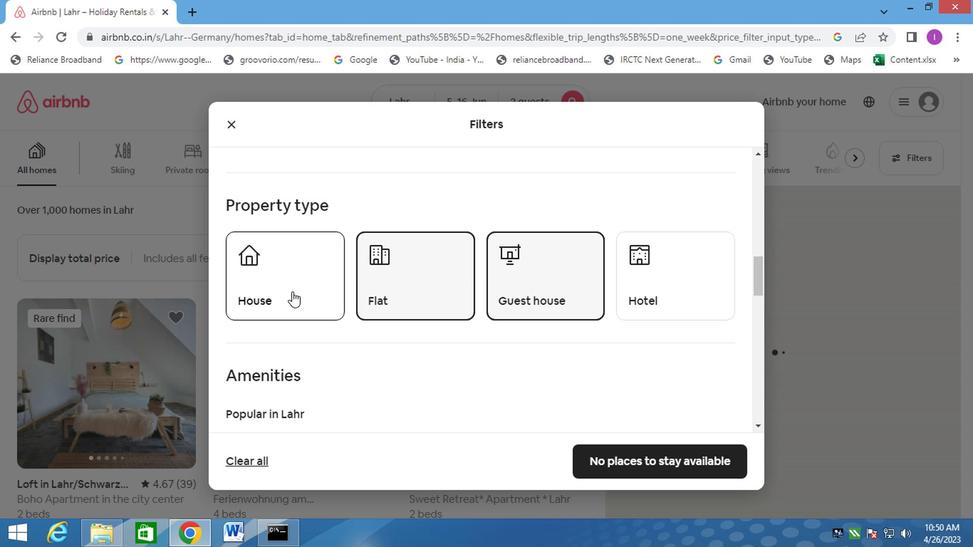 
Action: Mouse pressed left at (267, 286)
Screenshot: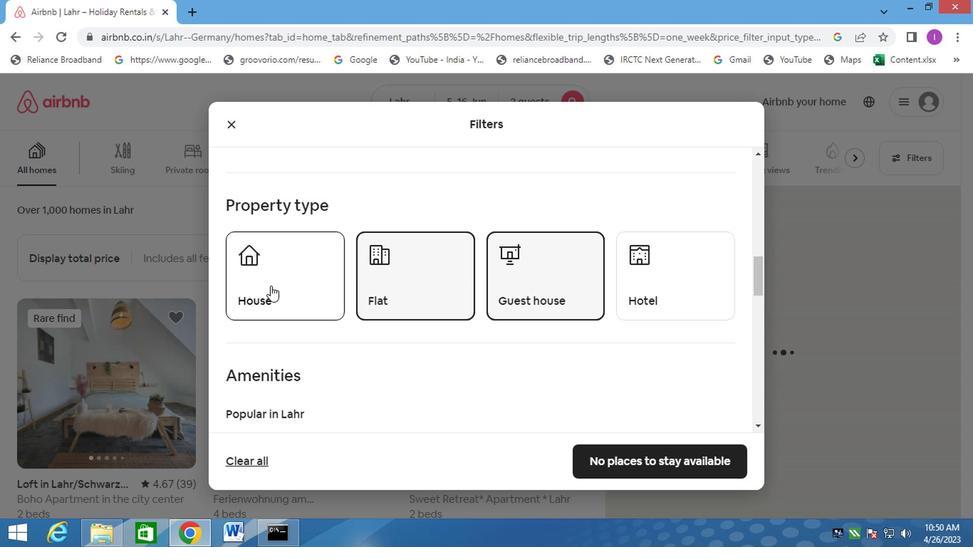 
Action: Mouse moved to (659, 305)
Screenshot: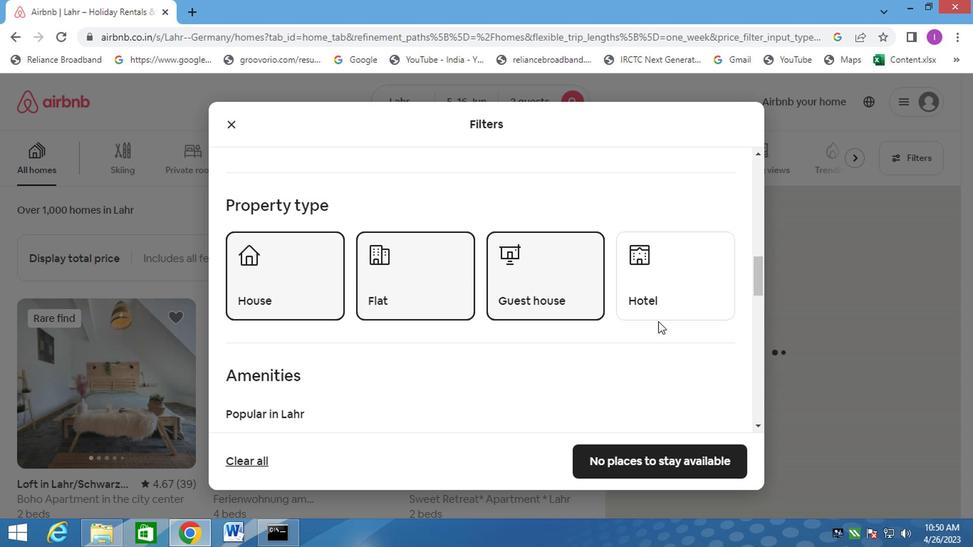 
Action: Mouse pressed left at (659, 305)
Screenshot: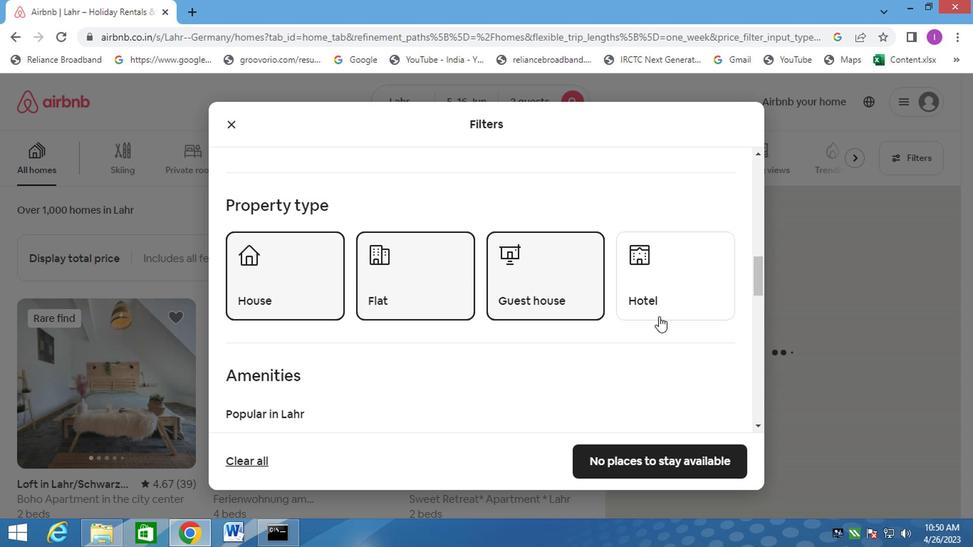 
Action: Mouse moved to (505, 362)
Screenshot: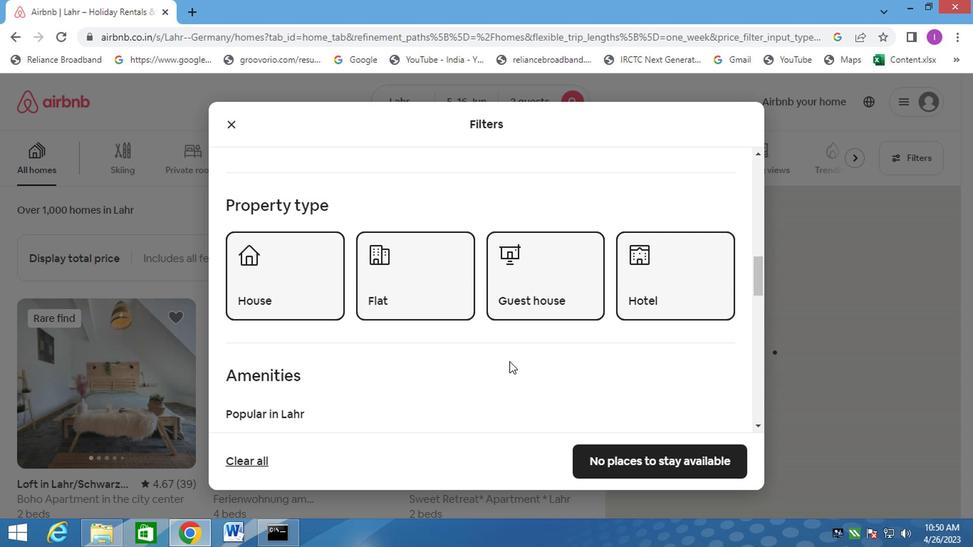 
Action: Mouse scrolled (505, 361) with delta (0, 0)
Screenshot: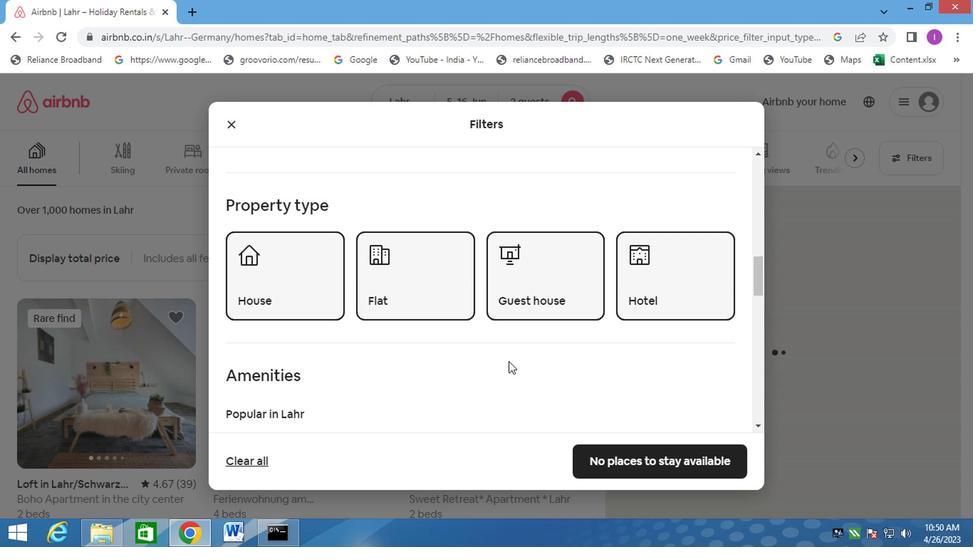 
Action: Mouse moved to (445, 363)
Screenshot: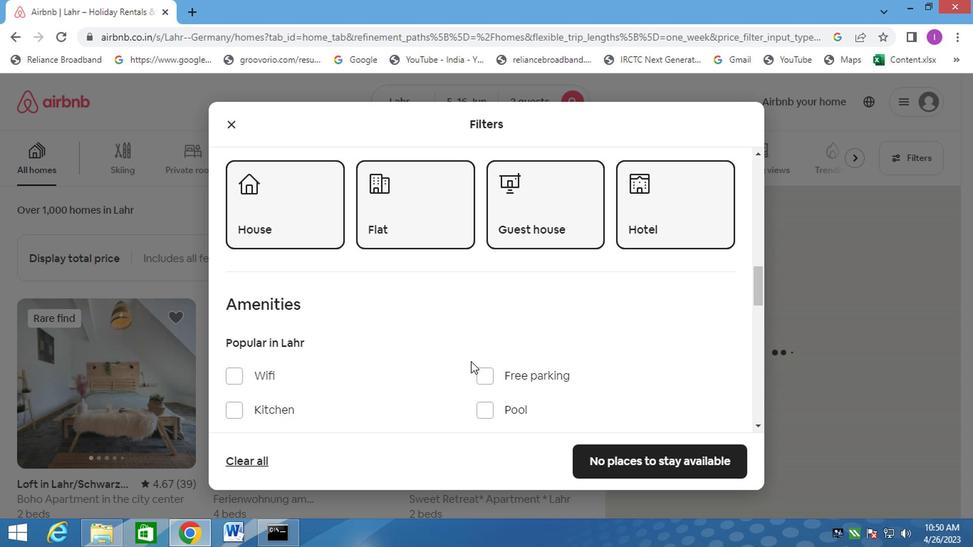 
Action: Mouse scrolled (445, 362) with delta (0, -1)
Screenshot: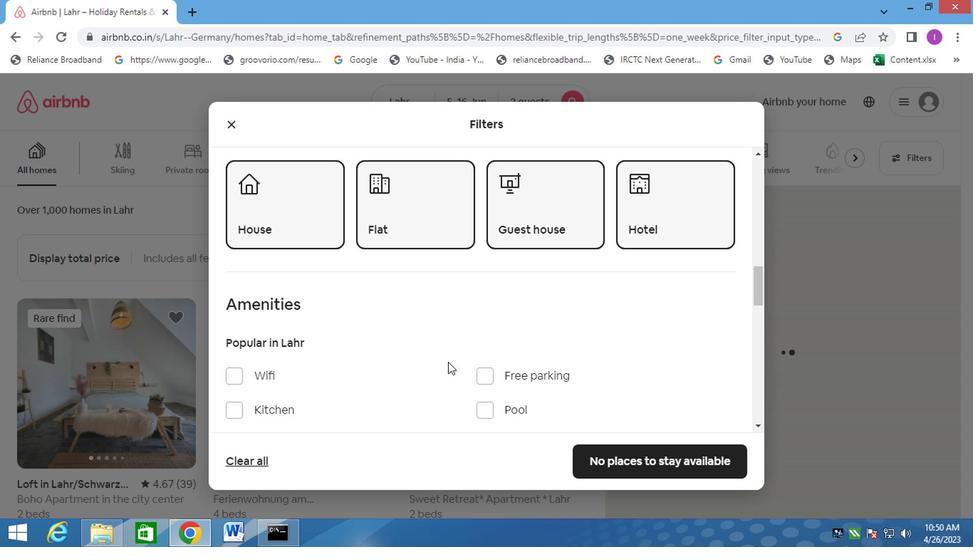 
Action: Mouse moved to (363, 365)
Screenshot: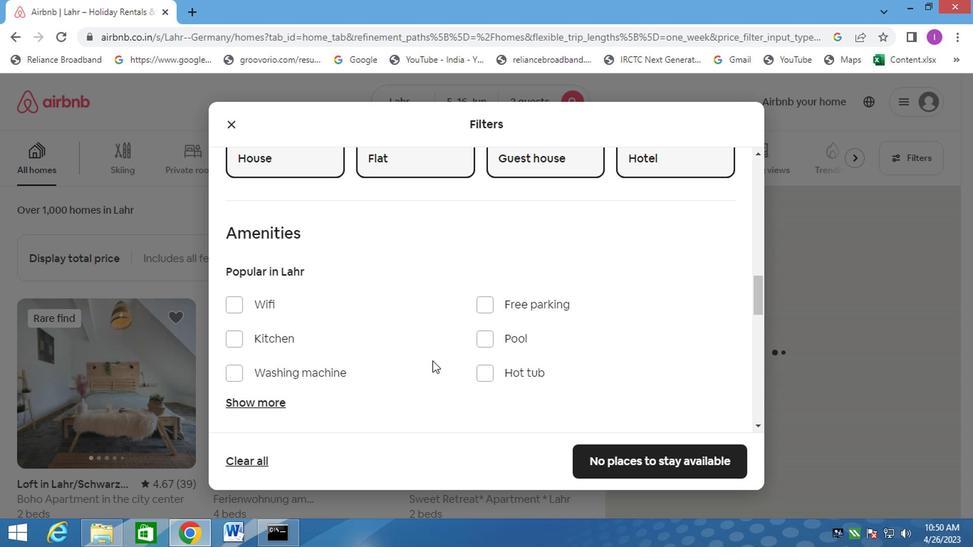 
Action: Mouse scrolled (363, 364) with delta (0, 0)
Screenshot: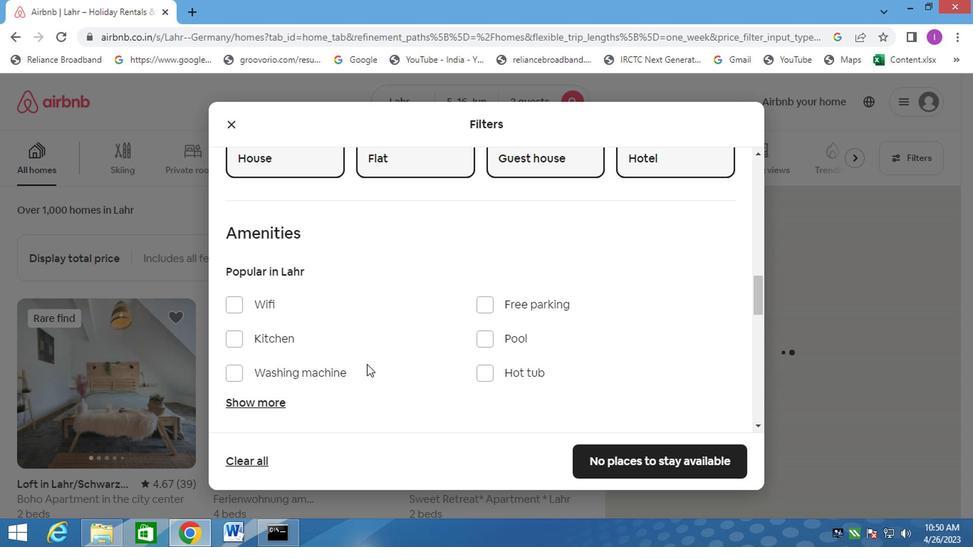 
Action: Mouse moved to (384, 349)
Screenshot: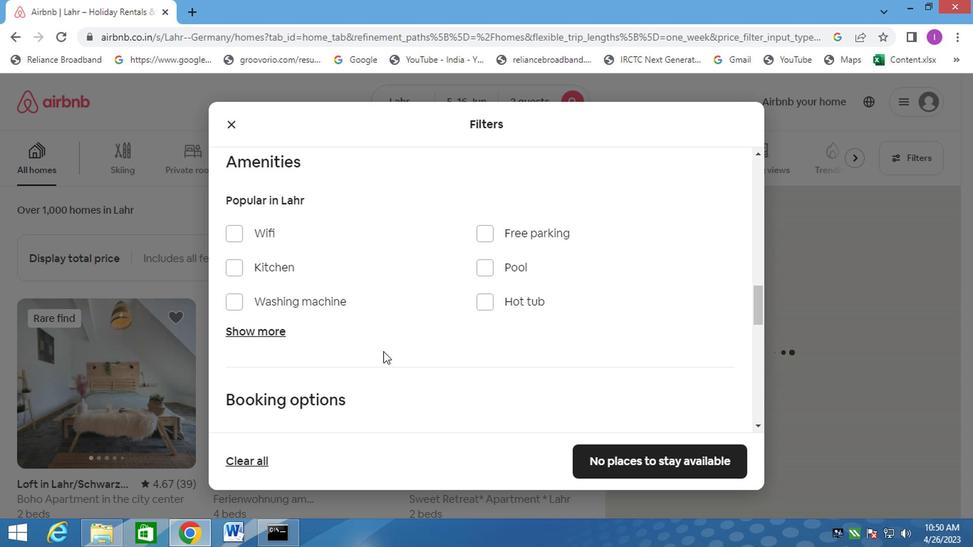 
Action: Mouse scrolled (384, 349) with delta (0, 0)
Screenshot: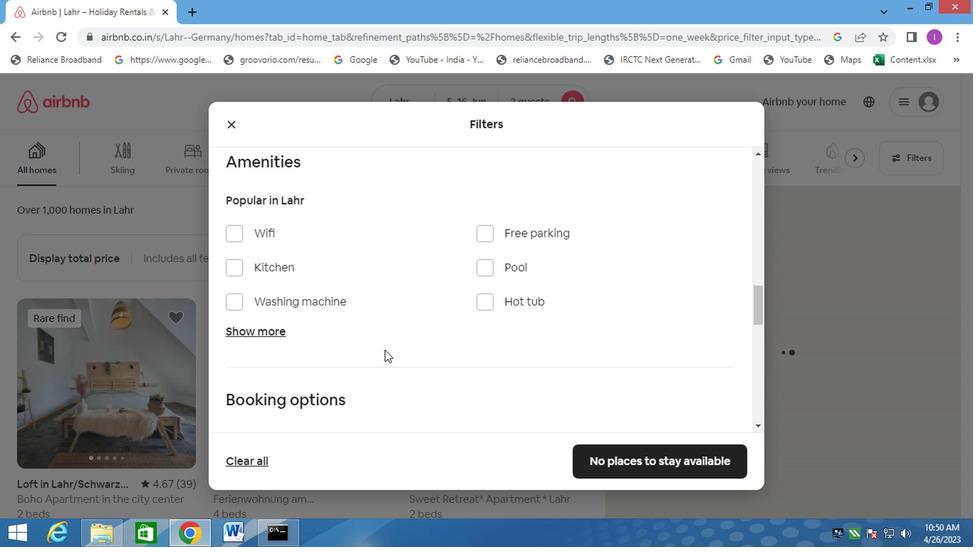 
Action: Mouse scrolled (384, 349) with delta (0, 0)
Screenshot: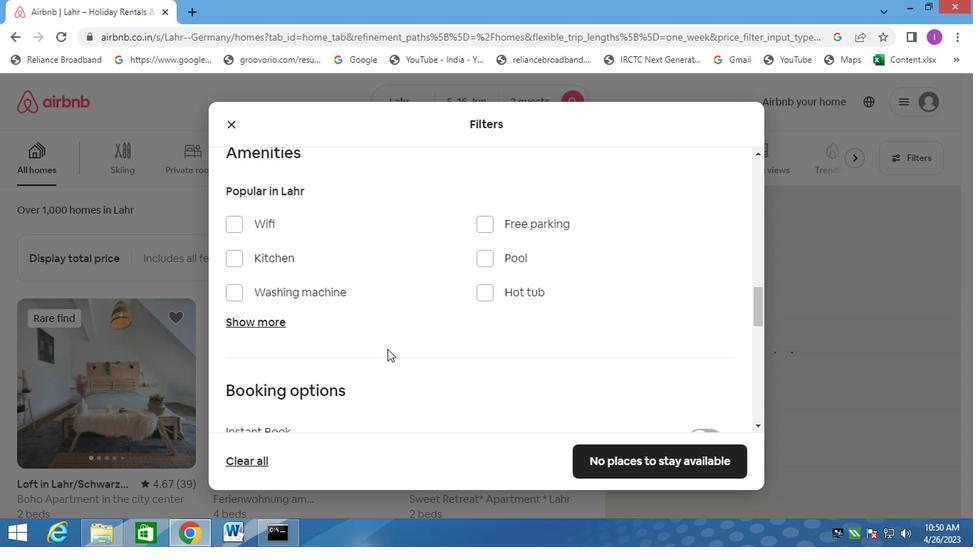 
Action: Mouse moved to (386, 348)
Screenshot: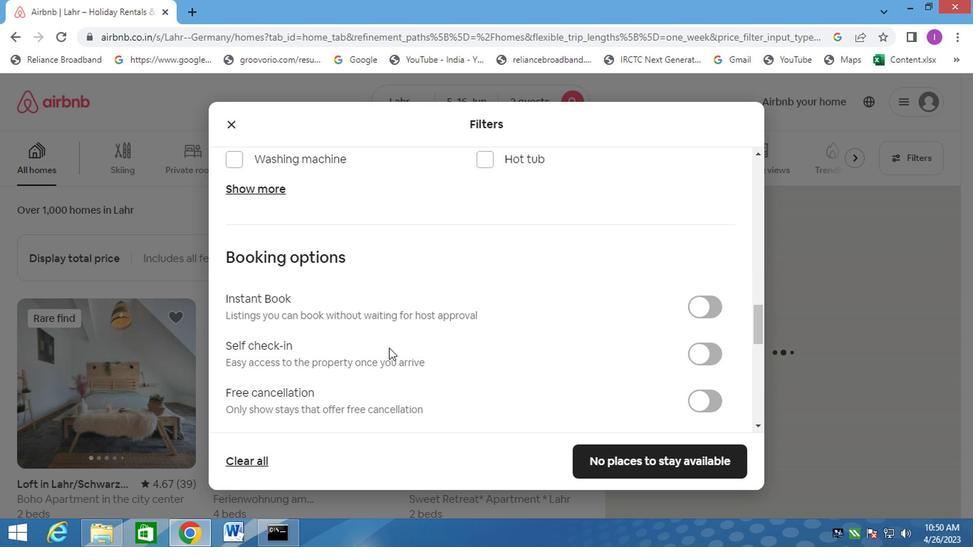 
Action: Mouse scrolled (386, 347) with delta (0, -1)
Screenshot: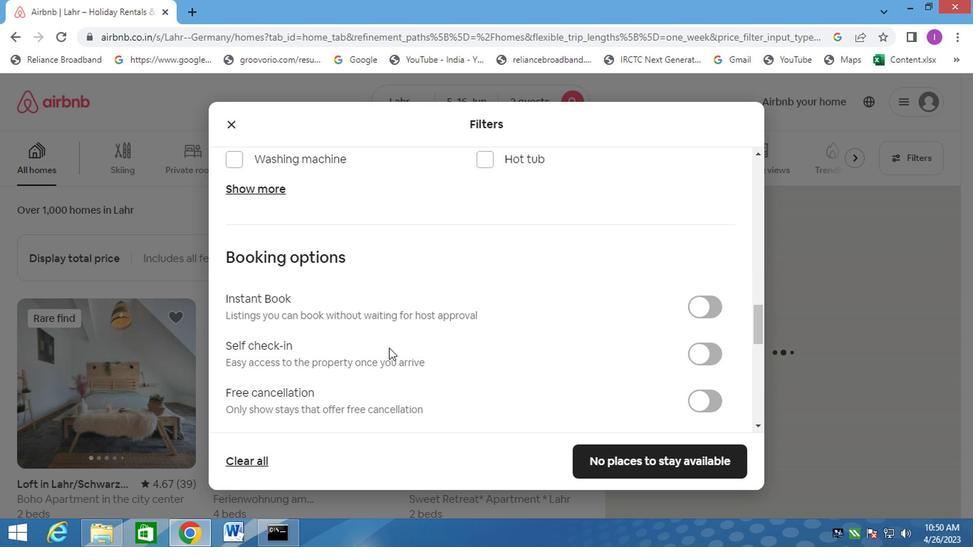 
Action: Mouse moved to (387, 347)
Screenshot: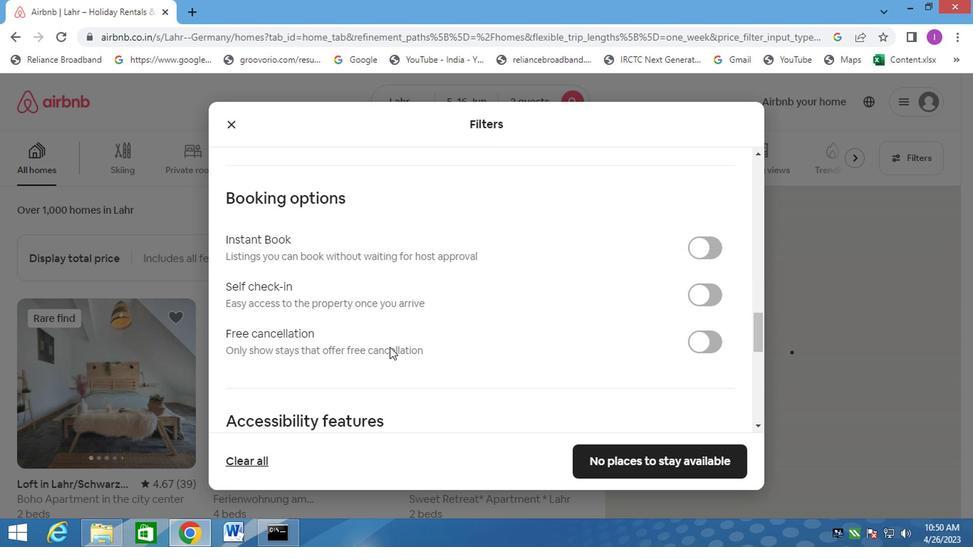 
Action: Mouse scrolled (387, 346) with delta (0, -1)
Screenshot: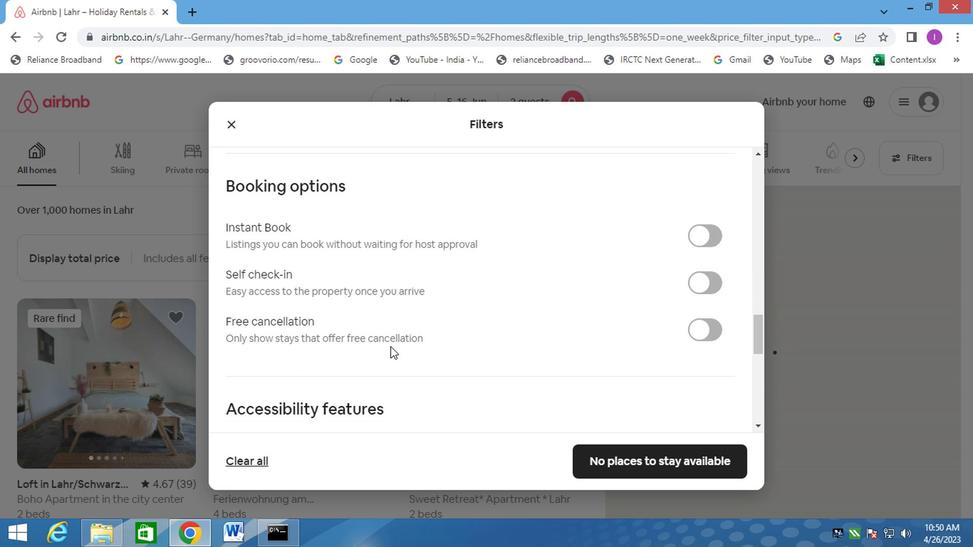 
Action: Mouse moved to (714, 218)
Screenshot: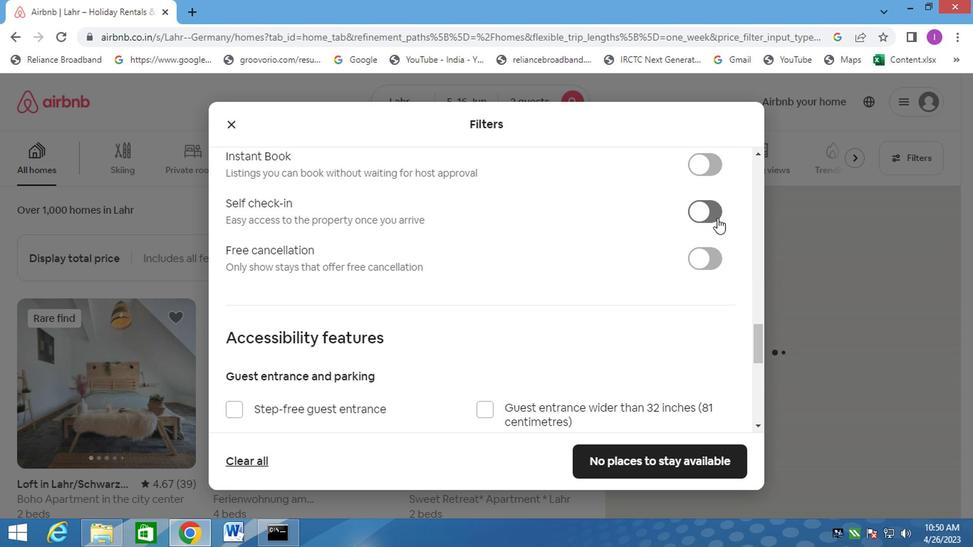 
Action: Mouse pressed left at (714, 218)
Screenshot: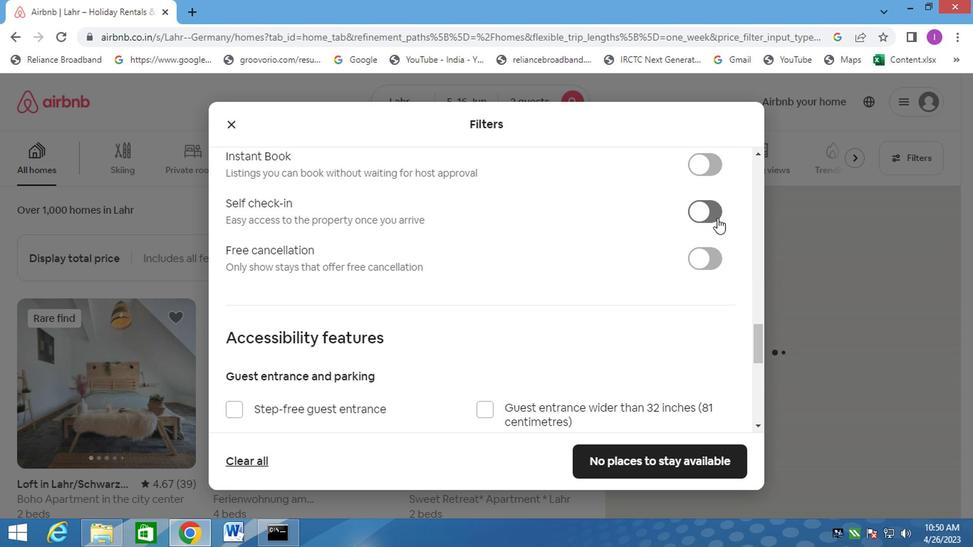 
Action: Mouse moved to (602, 284)
Screenshot: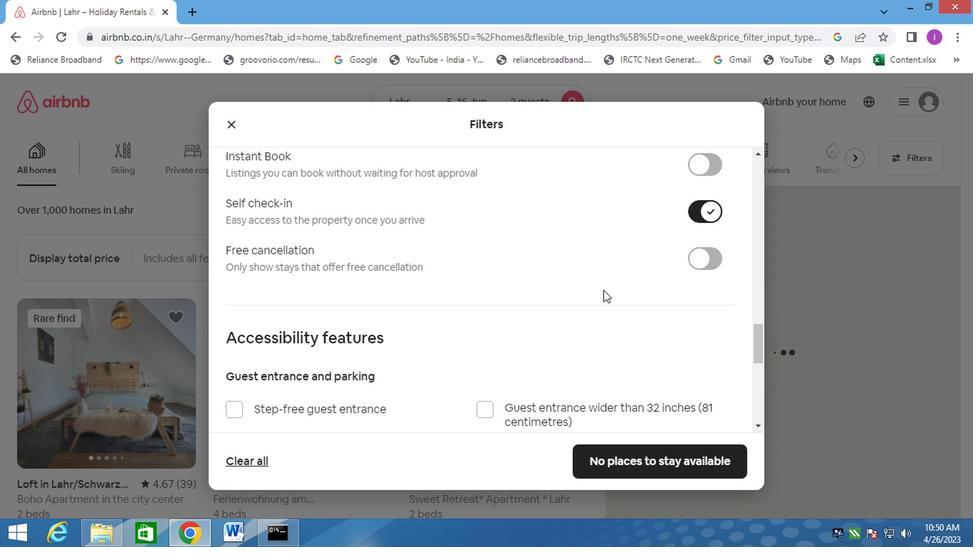 
Action: Mouse scrolled (602, 283) with delta (0, 0)
Screenshot: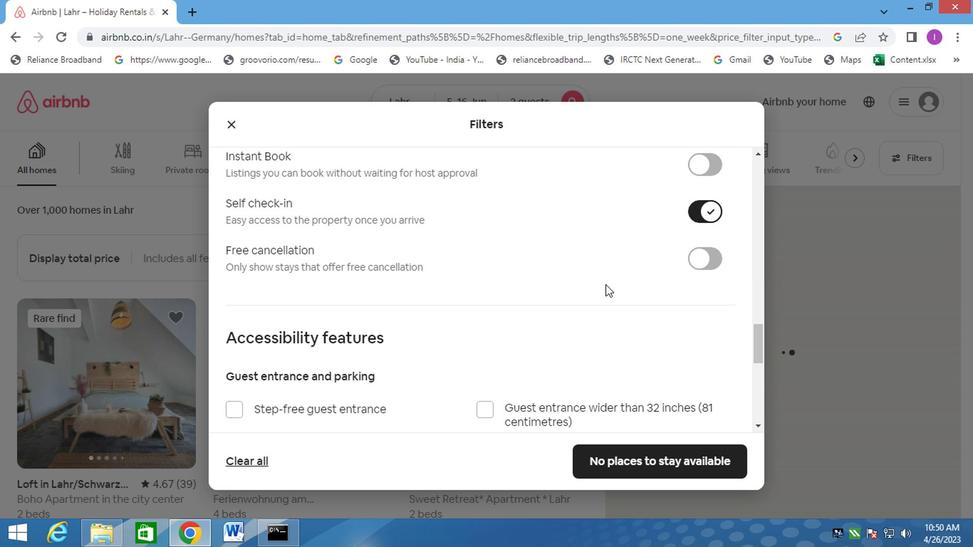 
Action: Mouse scrolled (602, 283) with delta (0, 0)
Screenshot: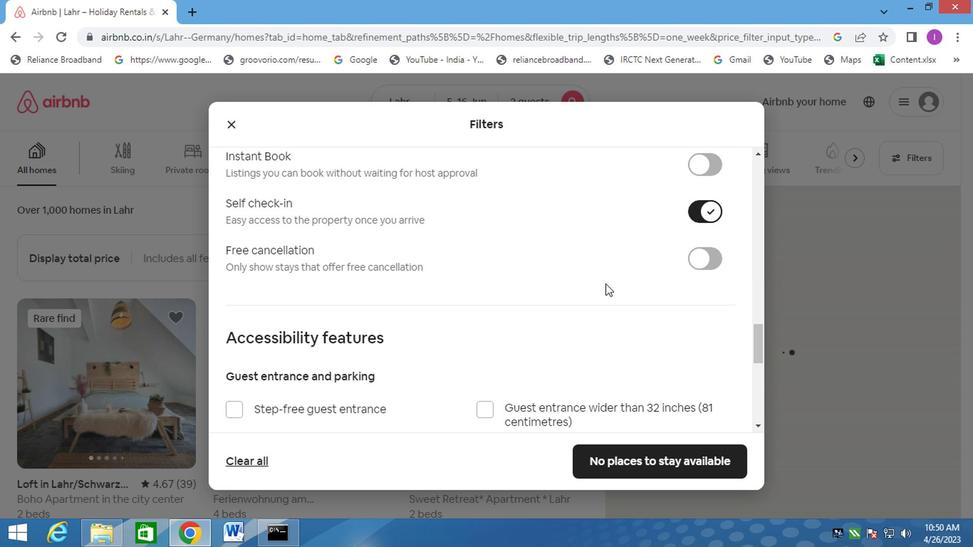
Action: Mouse scrolled (602, 283) with delta (0, 0)
Screenshot: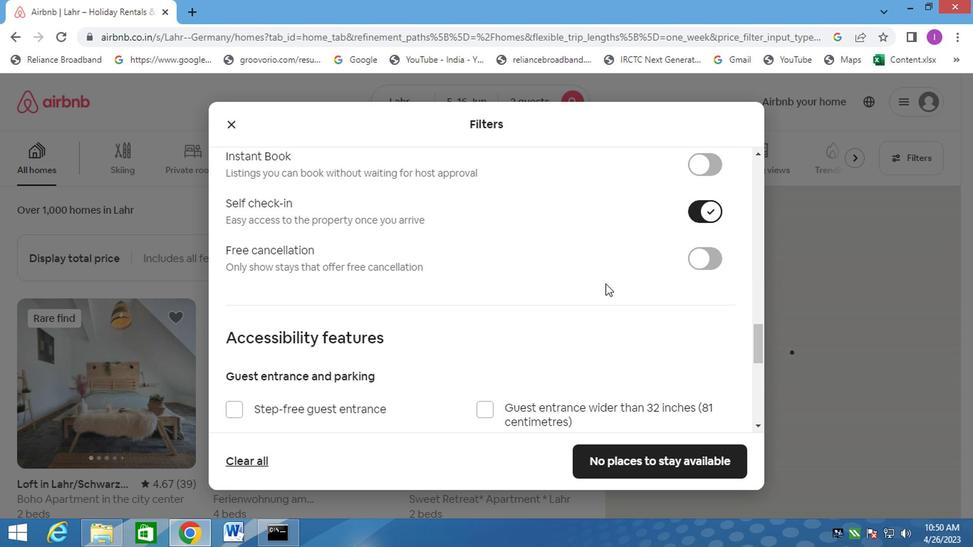 
Action: Mouse moved to (603, 282)
Screenshot: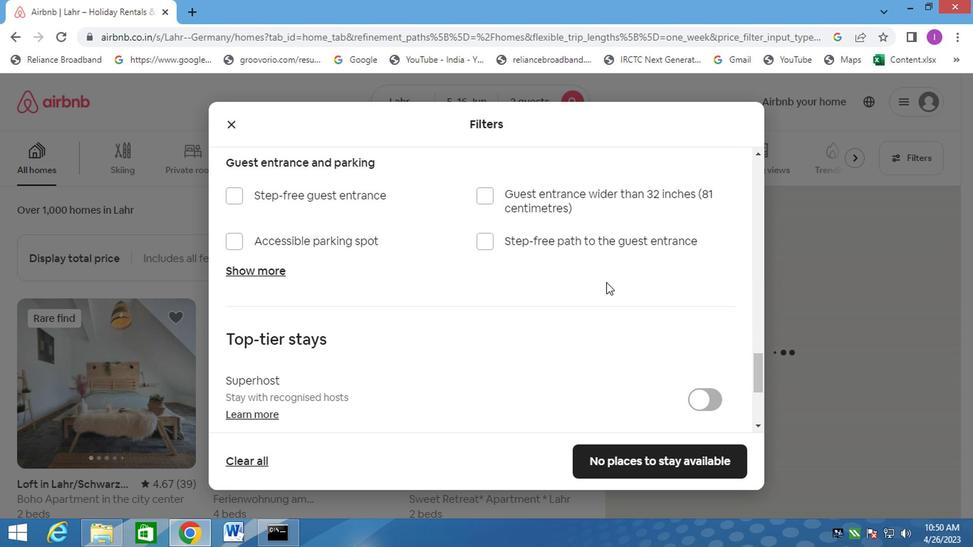 
Action: Mouse scrolled (603, 282) with delta (0, 0)
Screenshot: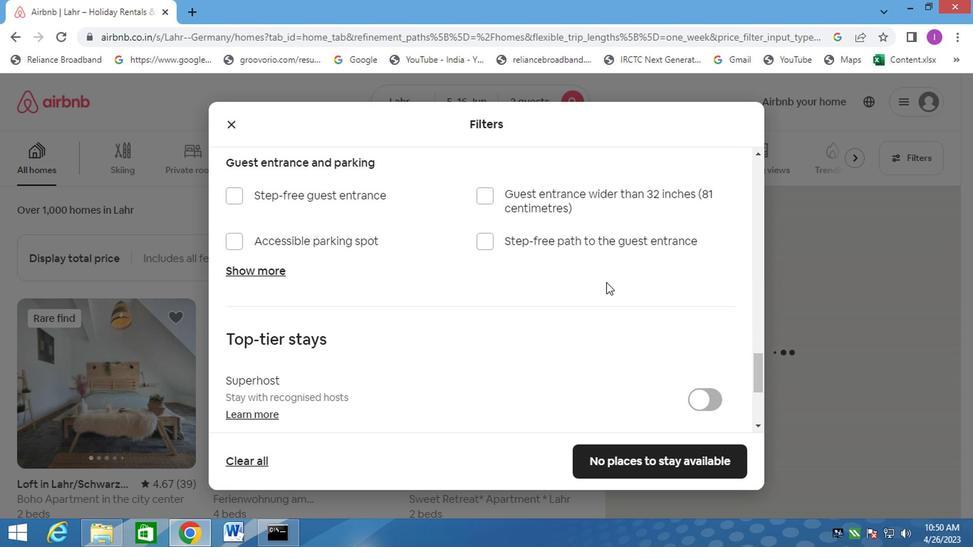 
Action: Mouse scrolled (603, 282) with delta (0, 0)
Screenshot: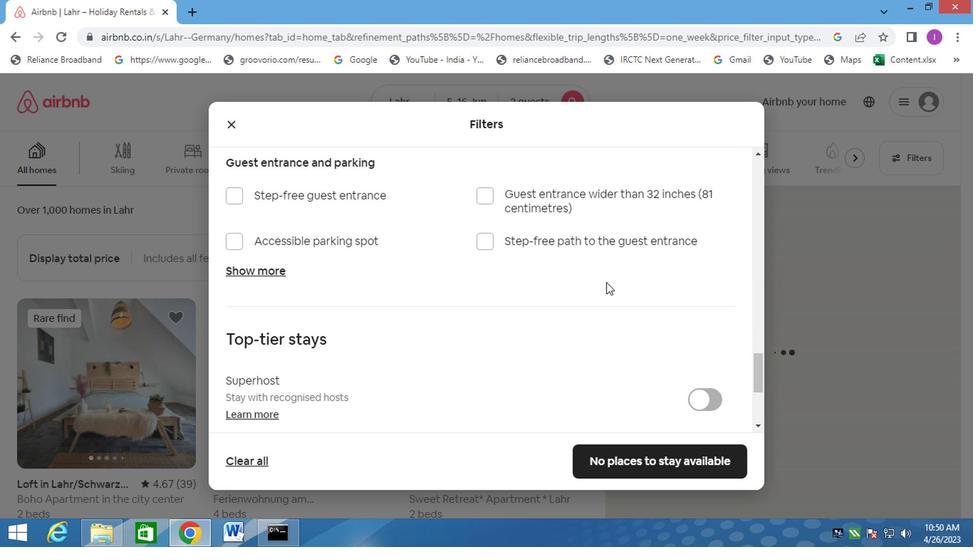 
Action: Mouse moved to (606, 279)
Screenshot: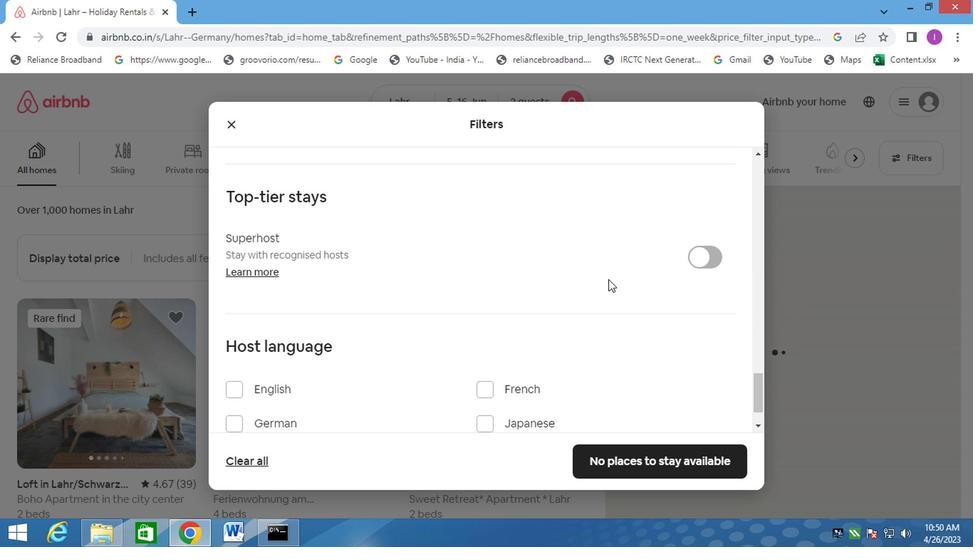 
Action: Mouse scrolled (606, 278) with delta (0, 0)
Screenshot: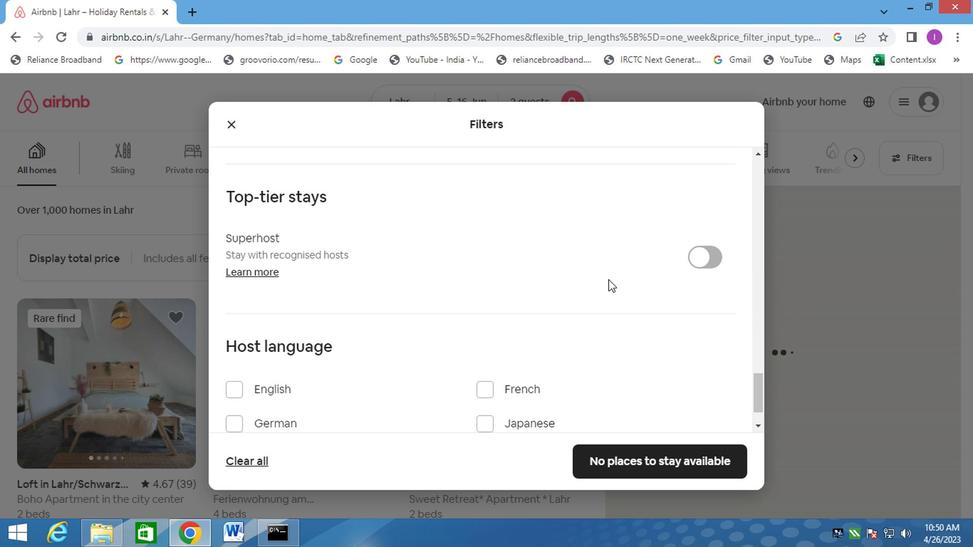 
Action: Mouse scrolled (606, 278) with delta (0, 0)
Screenshot: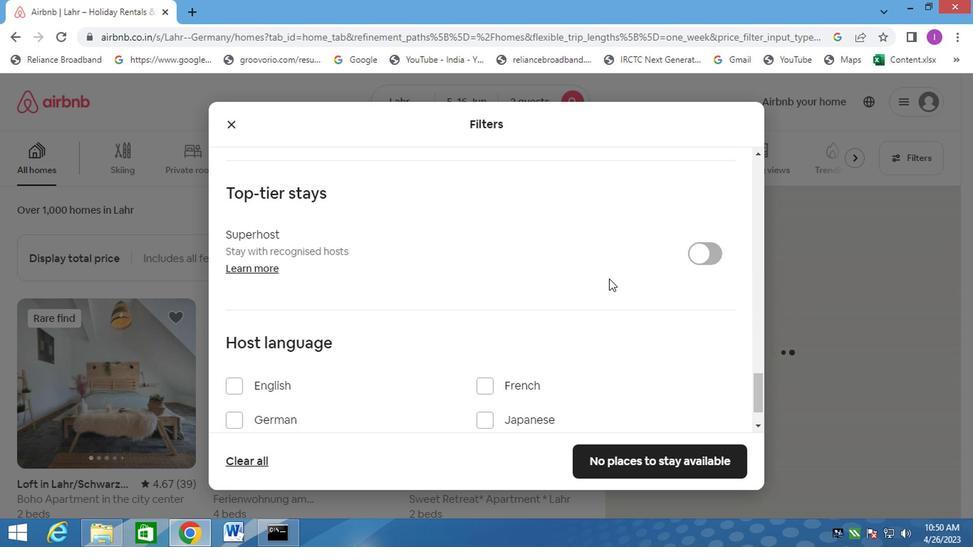 
Action: Mouse scrolled (606, 278) with delta (0, 0)
Screenshot: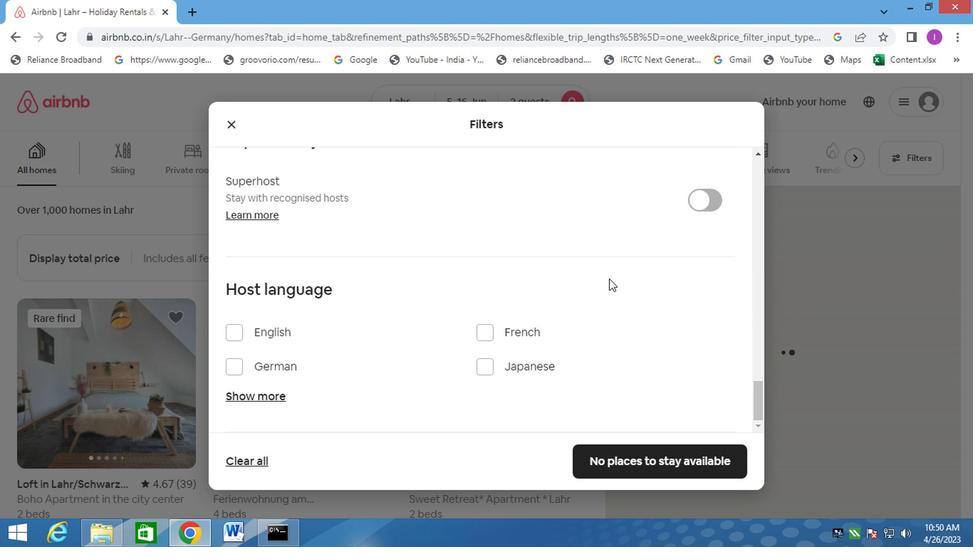 
Action: Mouse moved to (241, 334)
Screenshot: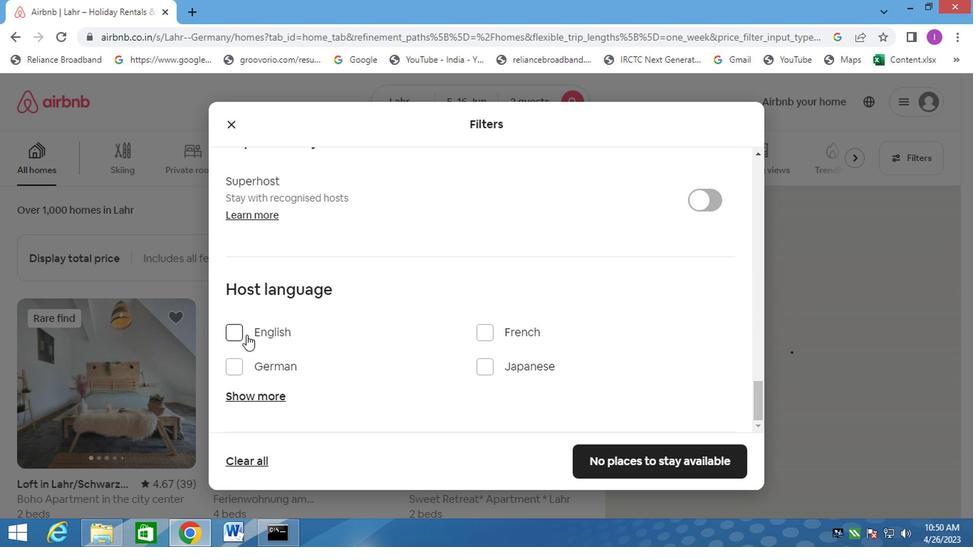 
Action: Mouse pressed left at (241, 334)
Screenshot: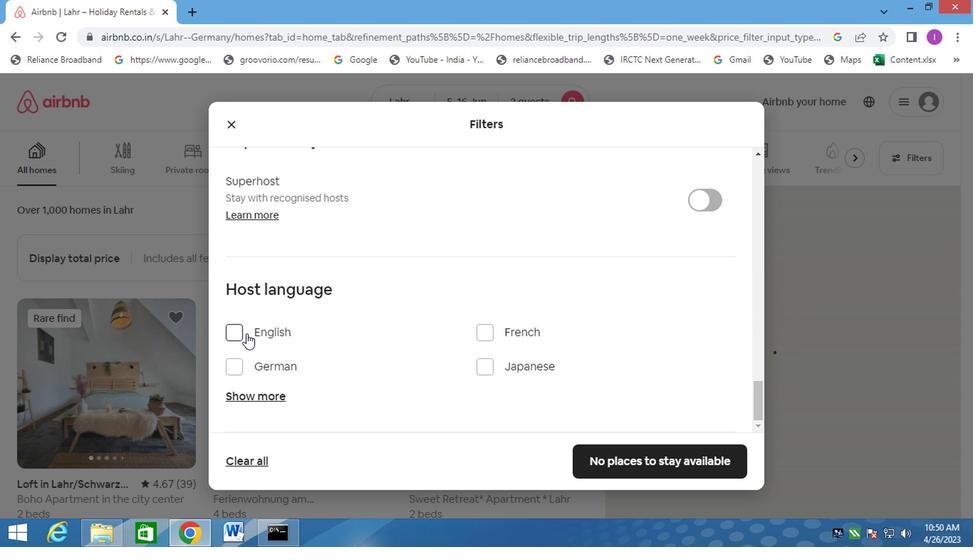 
Action: Mouse moved to (601, 460)
Screenshot: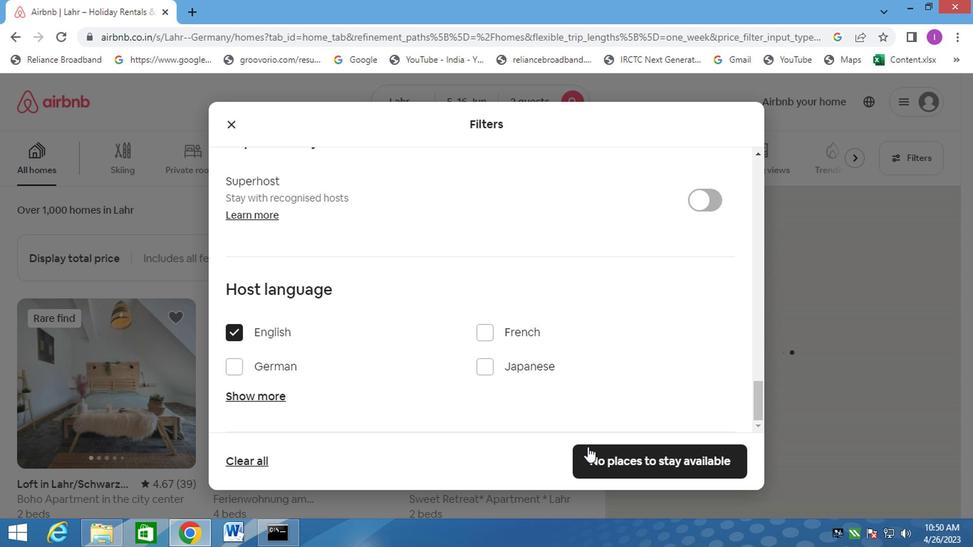 
Action: Mouse pressed left at (601, 460)
Screenshot: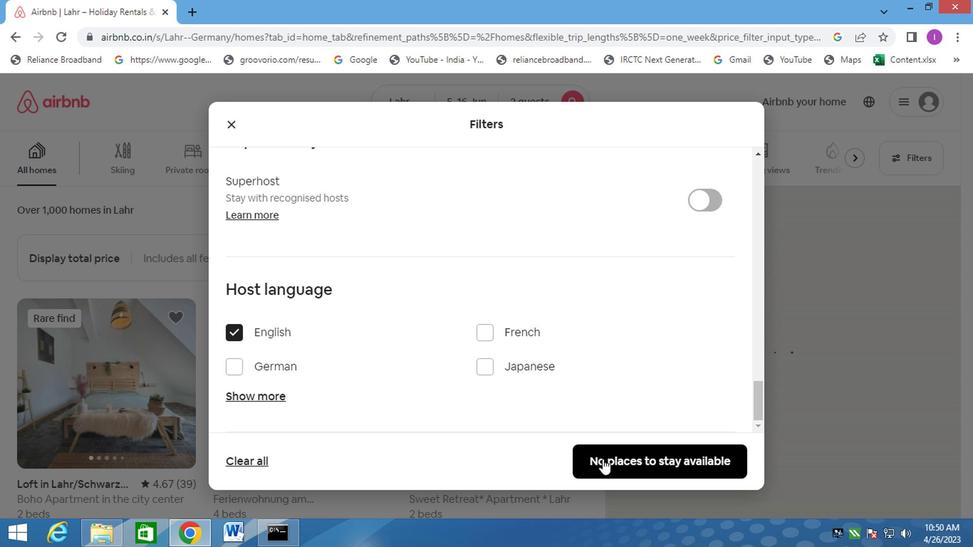 
Action: Mouse moved to (607, 452)
Screenshot: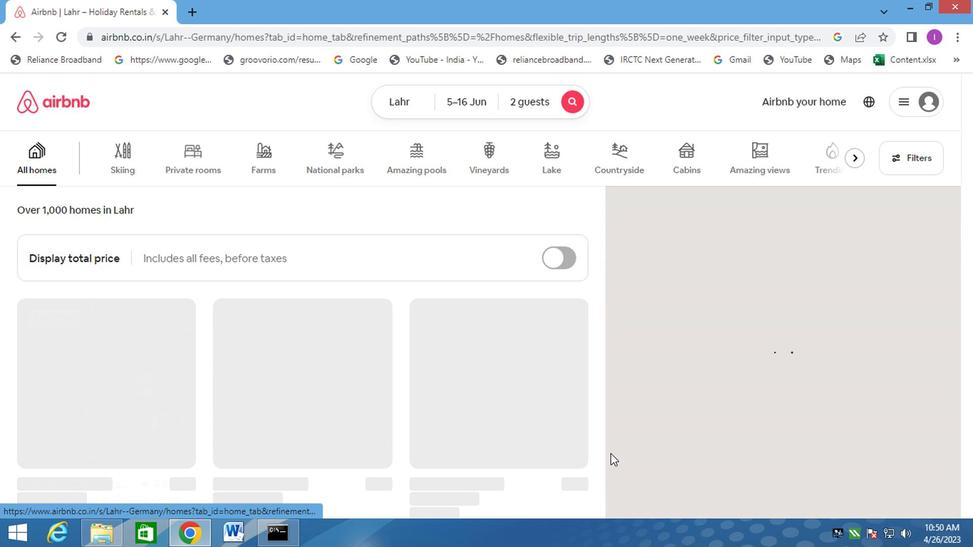 
